 Task: Look for space in Alzenau in Unterfranken, Germany from 1st June, 2023 to 9th June, 2023 for 5 adults in price range Rs.6000 to Rs.12000. Place can be entire place with 3 bedrooms having 3 beds and 3 bathrooms. Property type can be house, flat, guest house. Booking option can be shelf check-in. Required host language is English.
Action: Mouse moved to (590, 77)
Screenshot: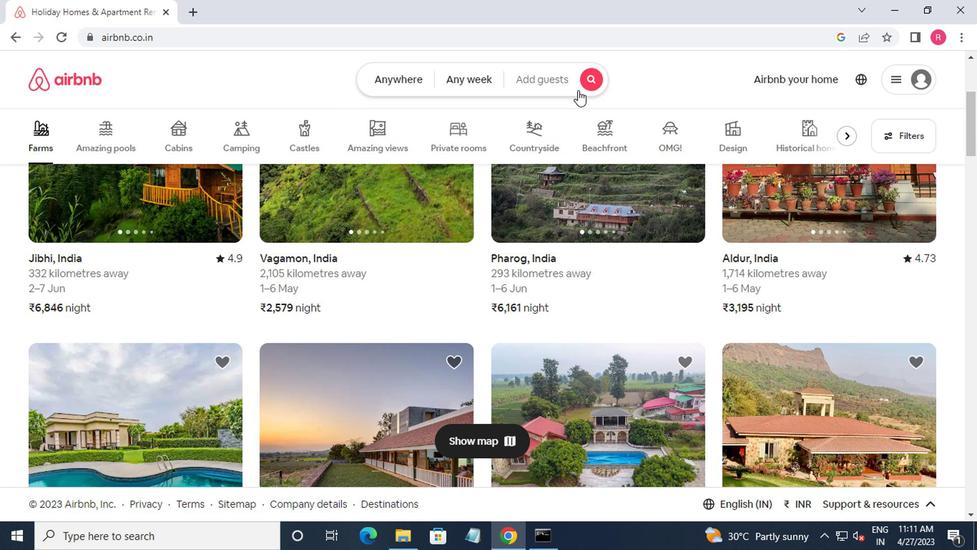 
Action: Mouse pressed left at (590, 77)
Screenshot: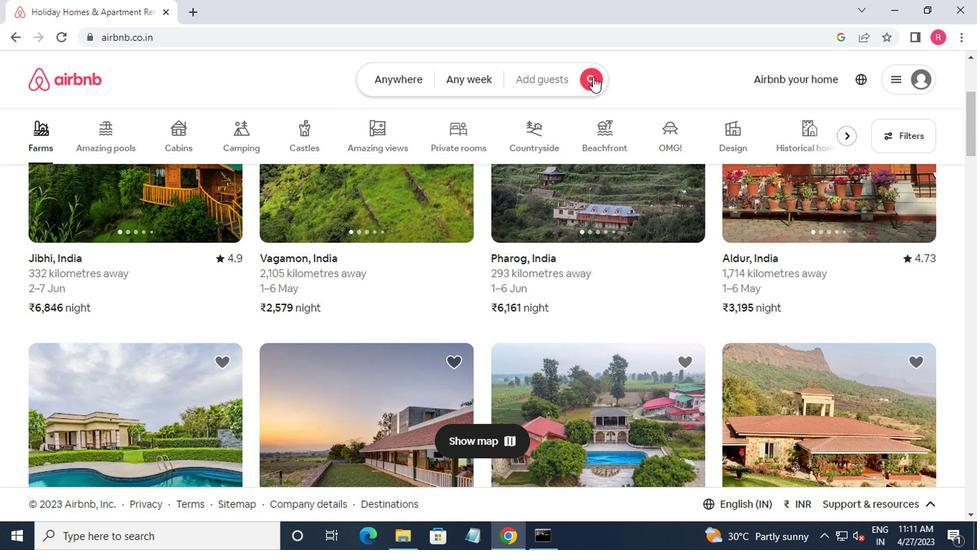 
Action: Mouse moved to (279, 134)
Screenshot: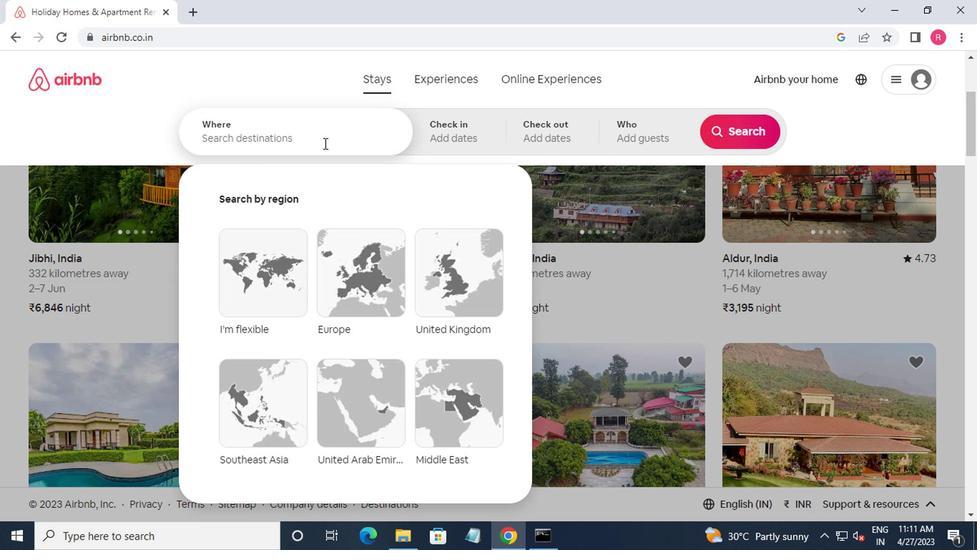 
Action: Mouse pressed left at (279, 134)
Screenshot: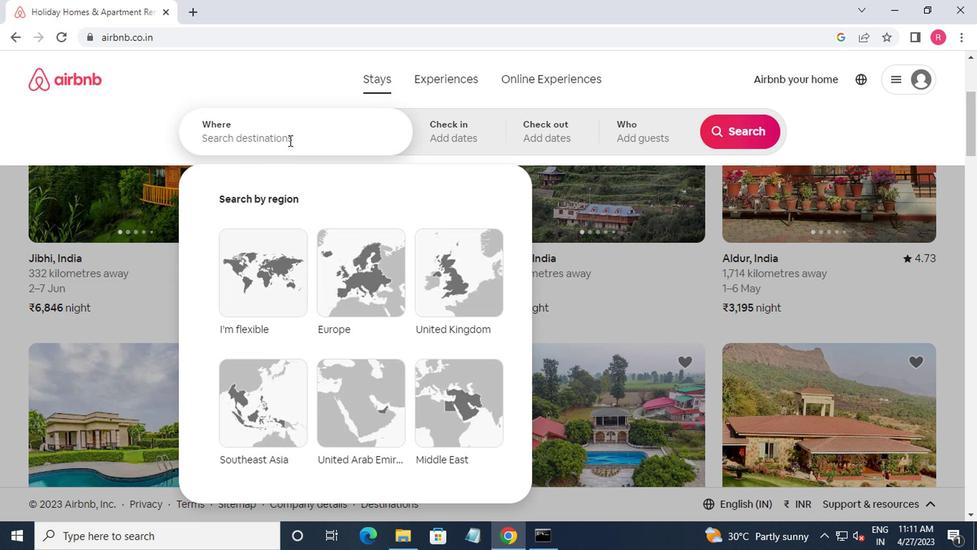 
Action: Mouse moved to (284, 132)
Screenshot: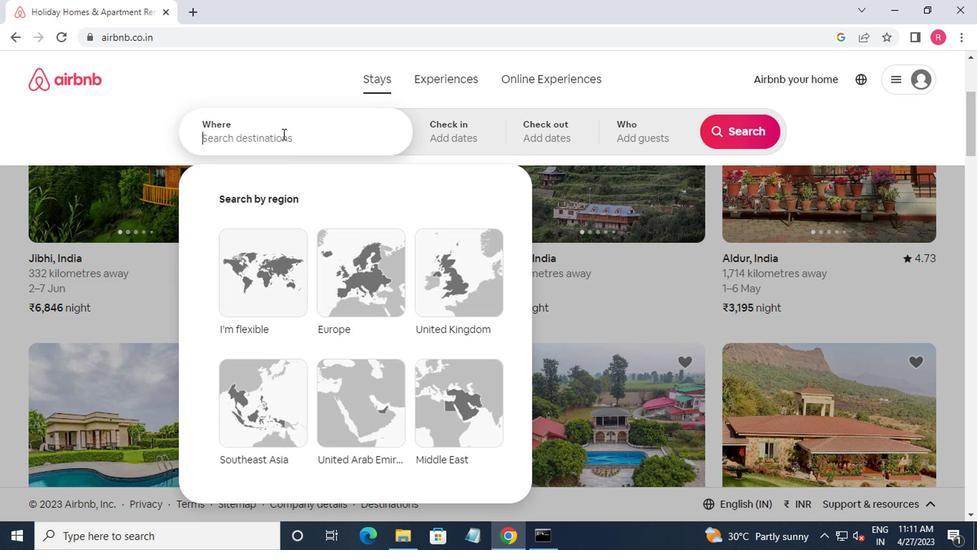 
Action: Key pressed alzenau<Key.space>in<Key.space>u
Screenshot: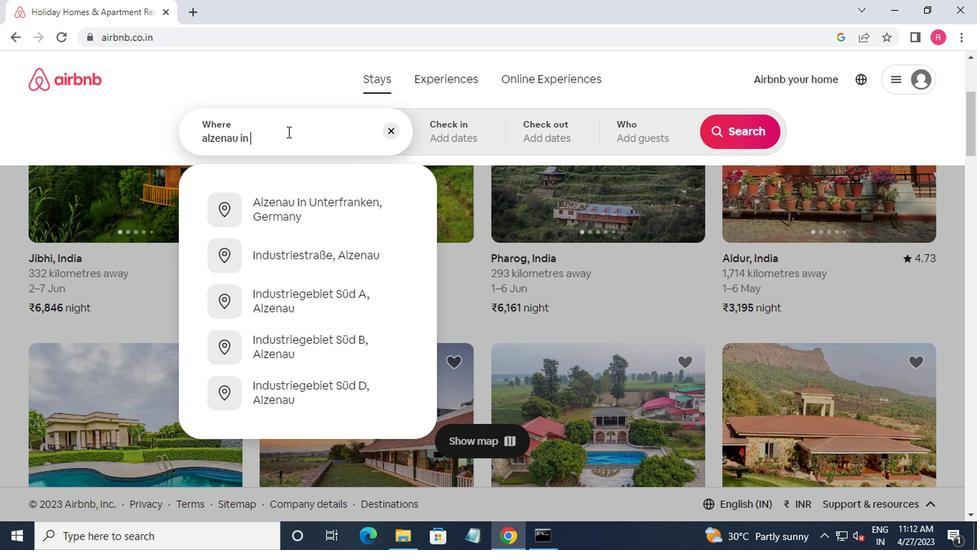 
Action: Mouse moved to (282, 212)
Screenshot: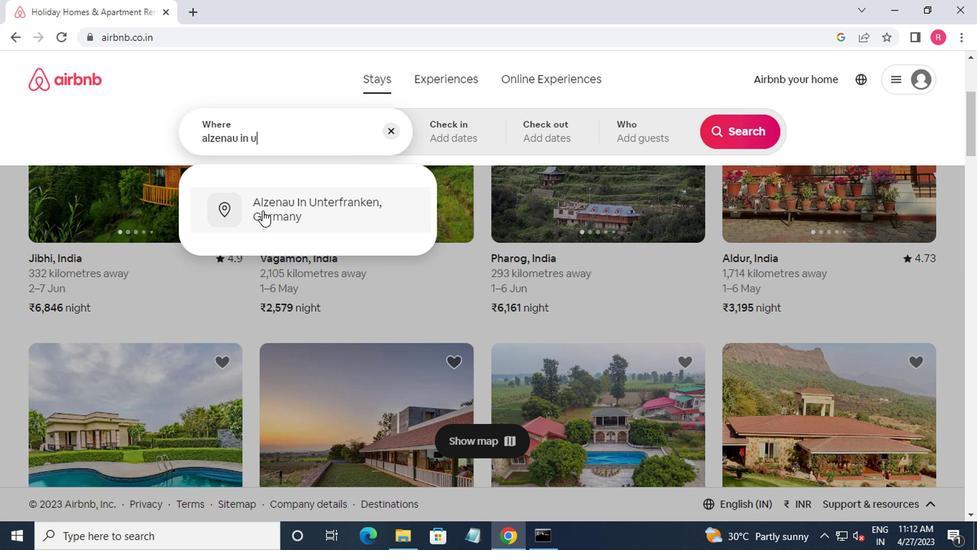 
Action: Mouse pressed left at (282, 212)
Screenshot: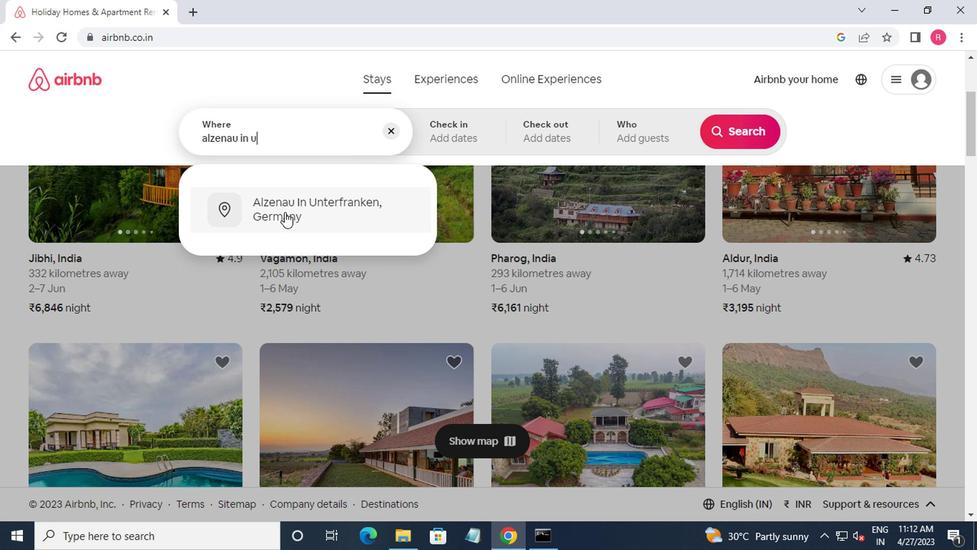 
Action: Mouse moved to (730, 244)
Screenshot: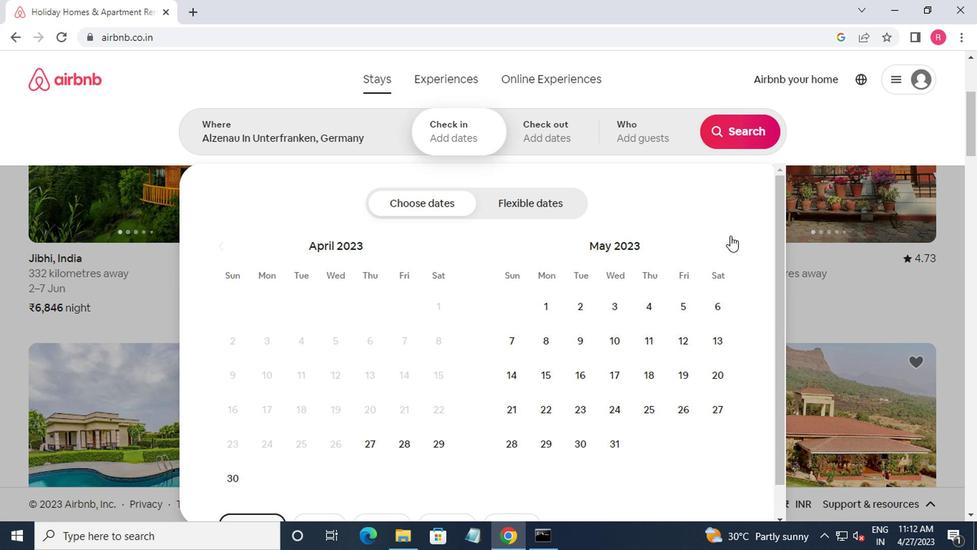 
Action: Mouse pressed left at (730, 244)
Screenshot: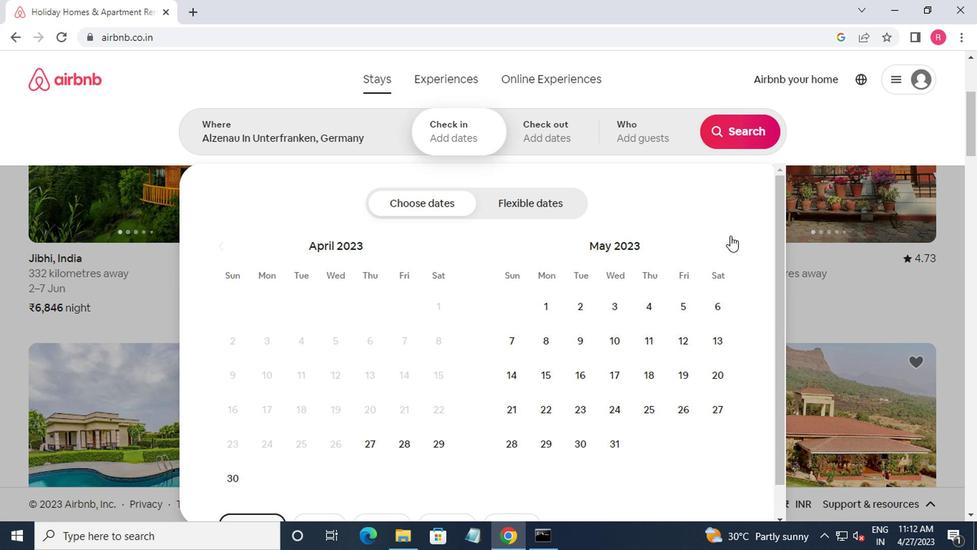 
Action: Mouse moved to (648, 316)
Screenshot: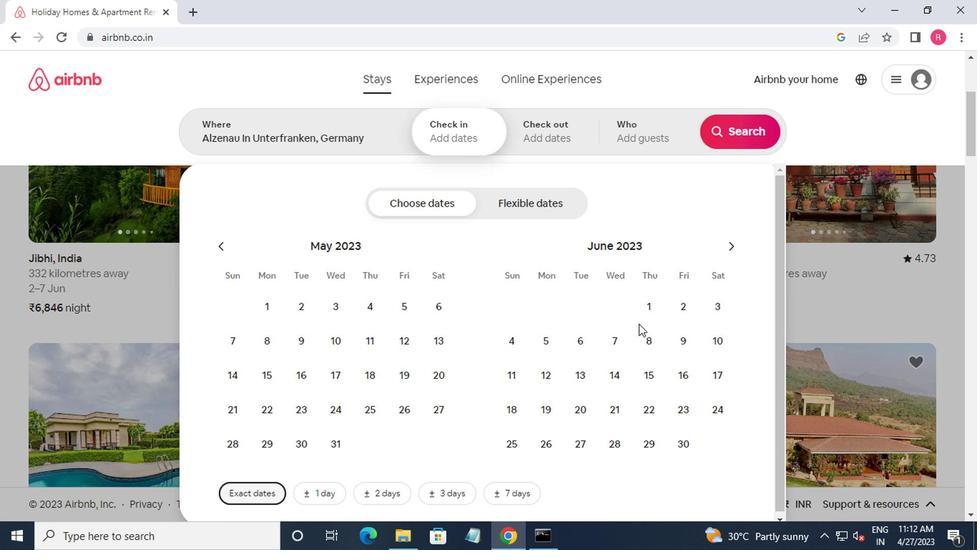 
Action: Mouse pressed left at (648, 316)
Screenshot: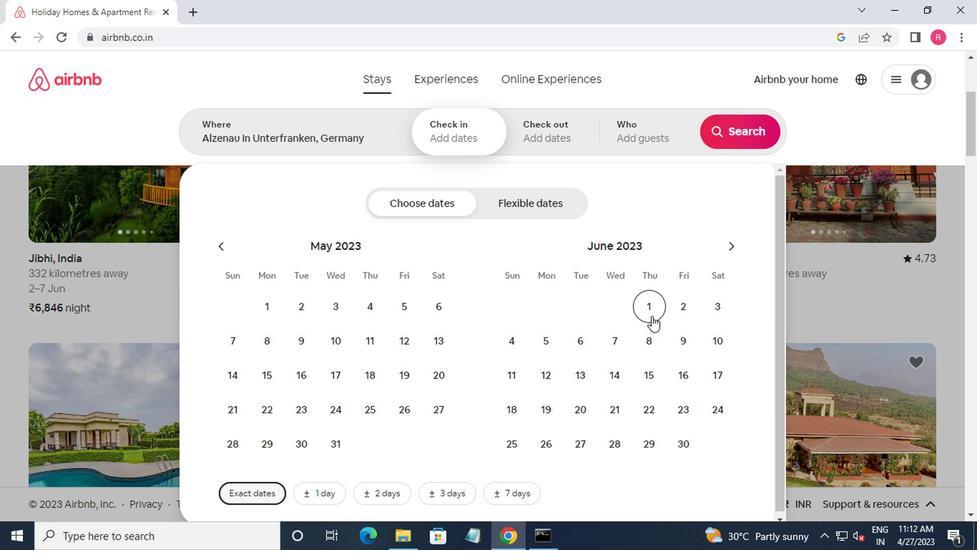 
Action: Mouse moved to (650, 316)
Screenshot: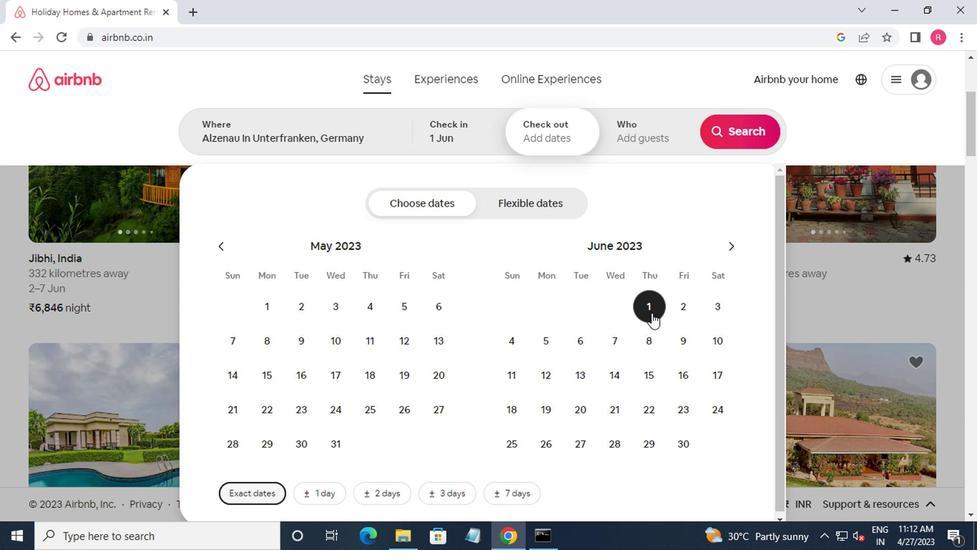 
Action: Mouse scrolled (650, 315) with delta (0, 0)
Screenshot: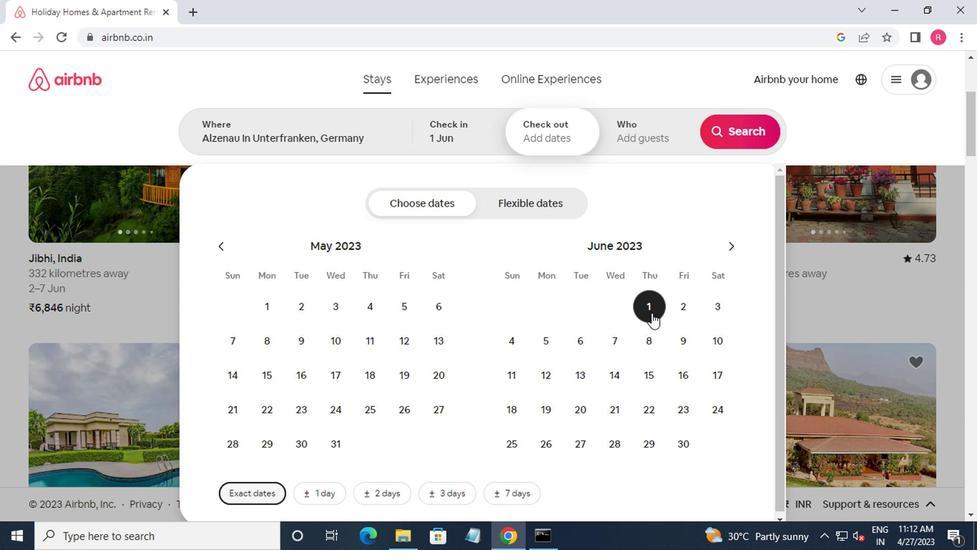 
Action: Mouse moved to (690, 337)
Screenshot: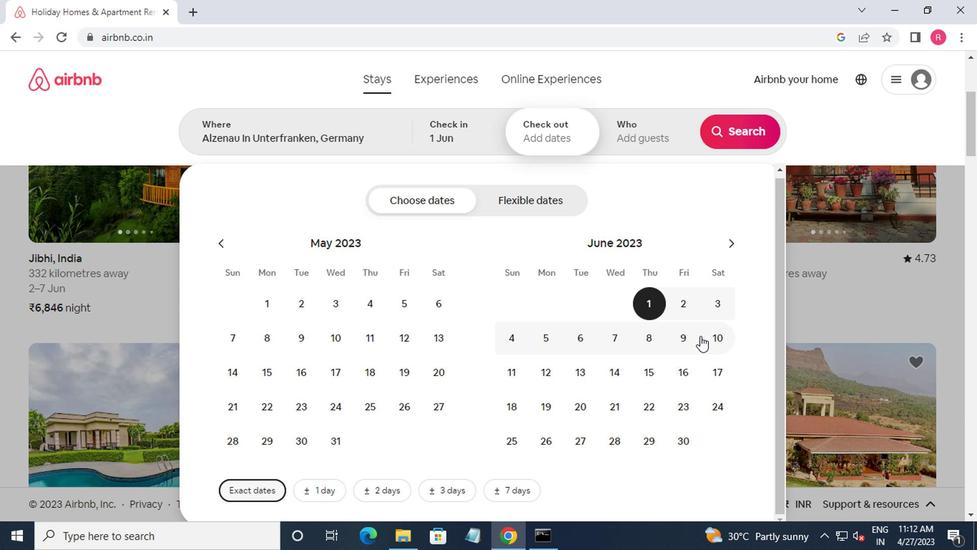
Action: Mouse pressed left at (690, 337)
Screenshot: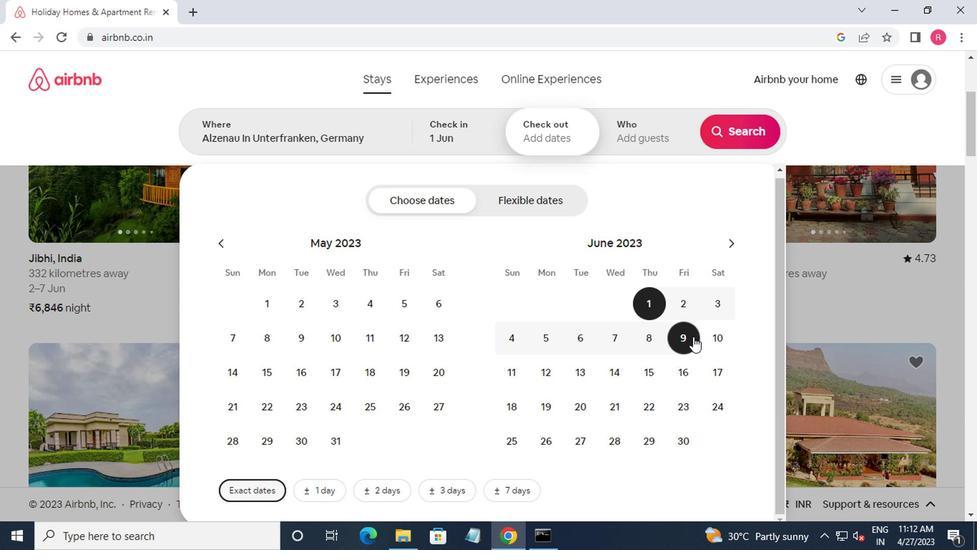 
Action: Mouse moved to (684, 338)
Screenshot: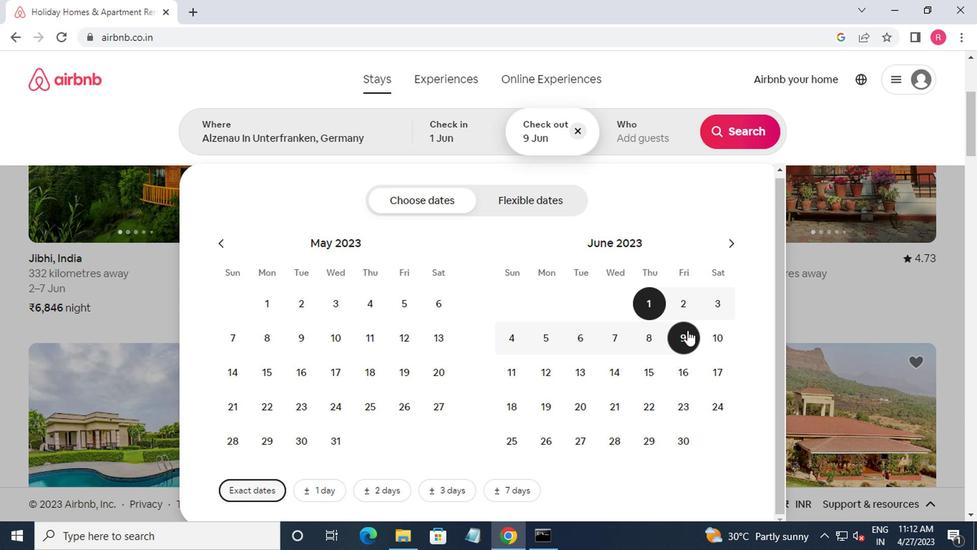 
Action: Mouse scrolled (684, 337) with delta (0, -1)
Screenshot: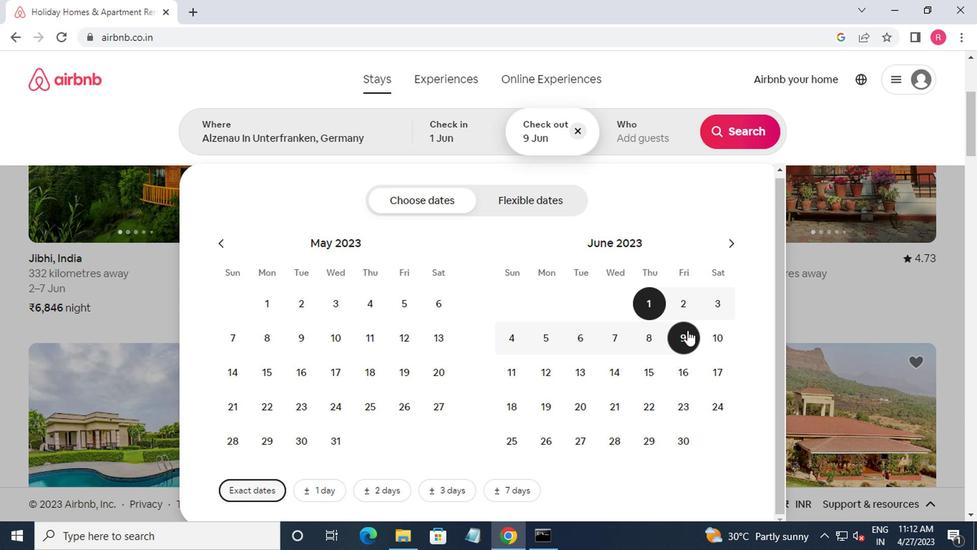
Action: Mouse moved to (639, 140)
Screenshot: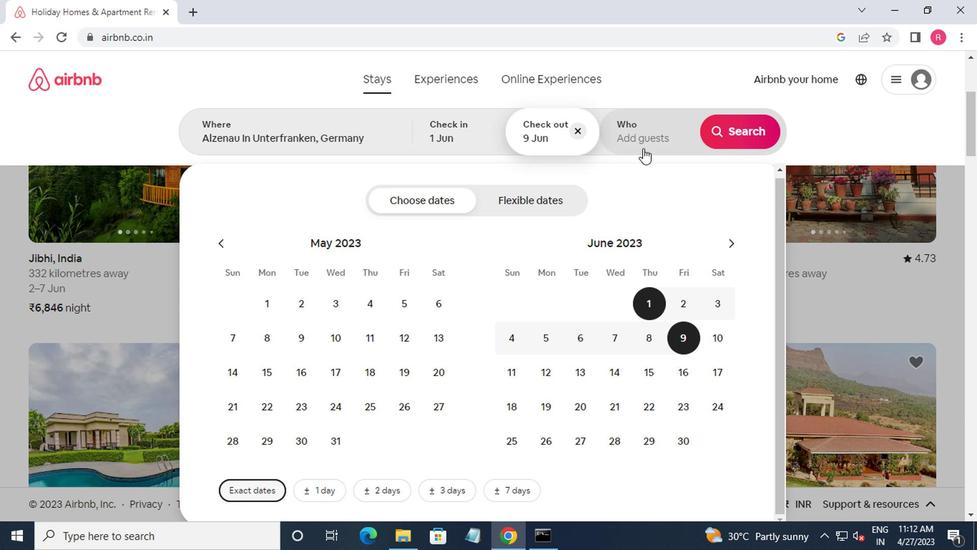 
Action: Mouse pressed left at (639, 140)
Screenshot: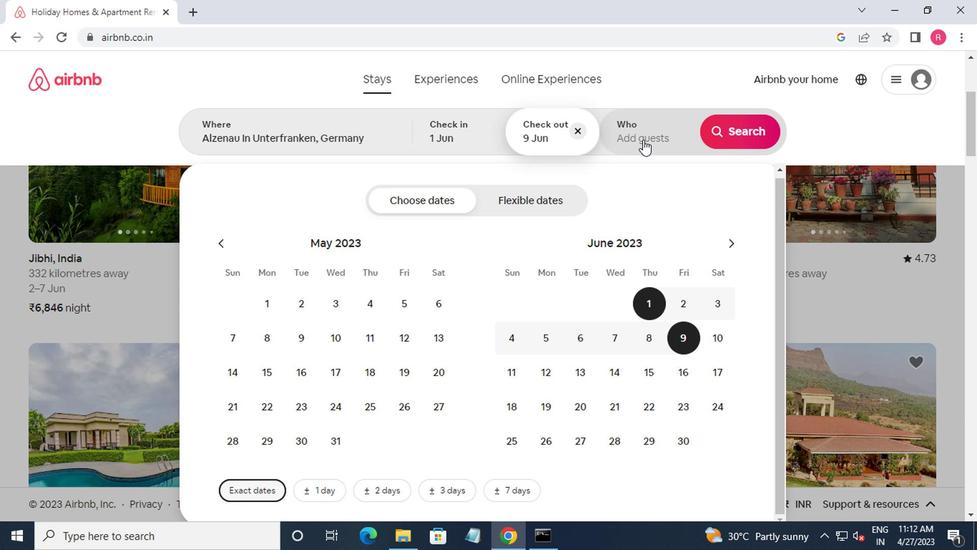 
Action: Mouse moved to (740, 210)
Screenshot: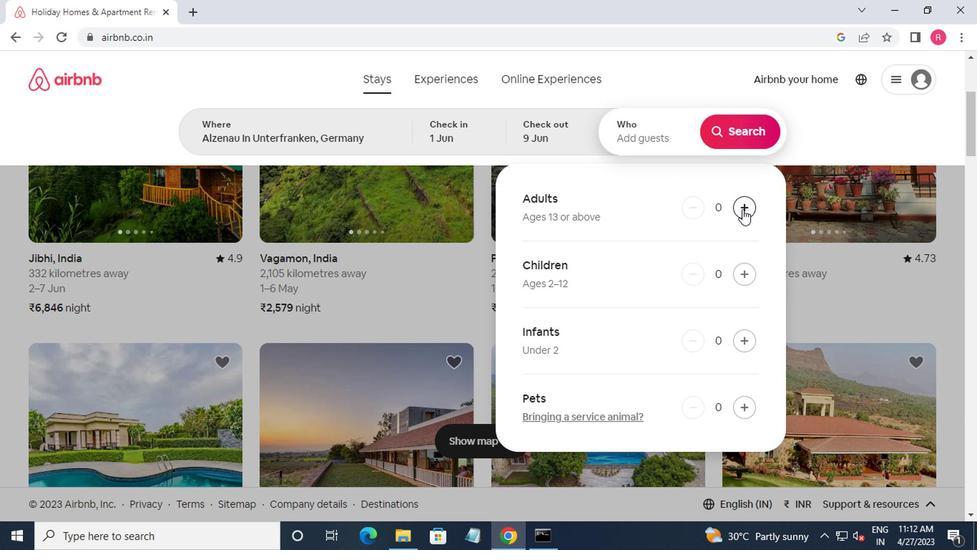 
Action: Mouse pressed left at (740, 210)
Screenshot: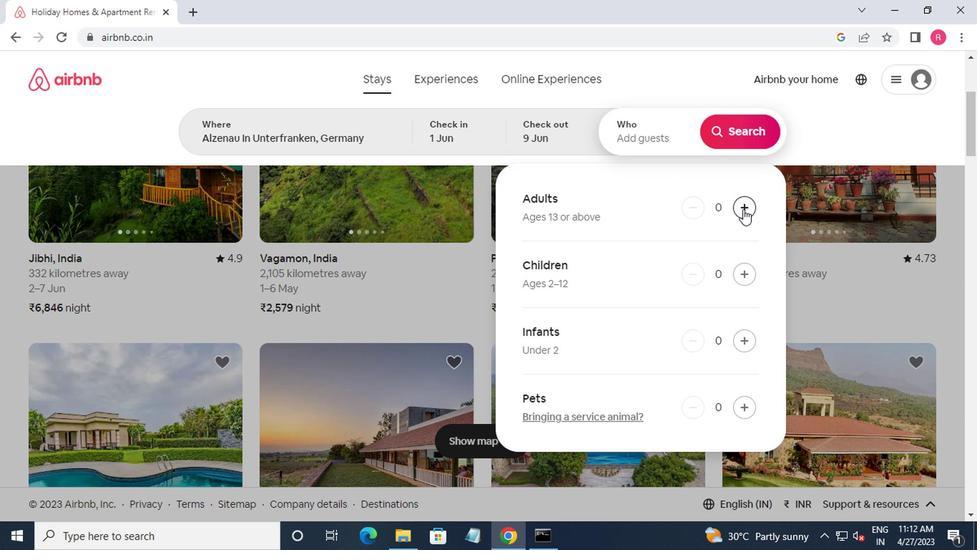 
Action: Mouse moved to (741, 210)
Screenshot: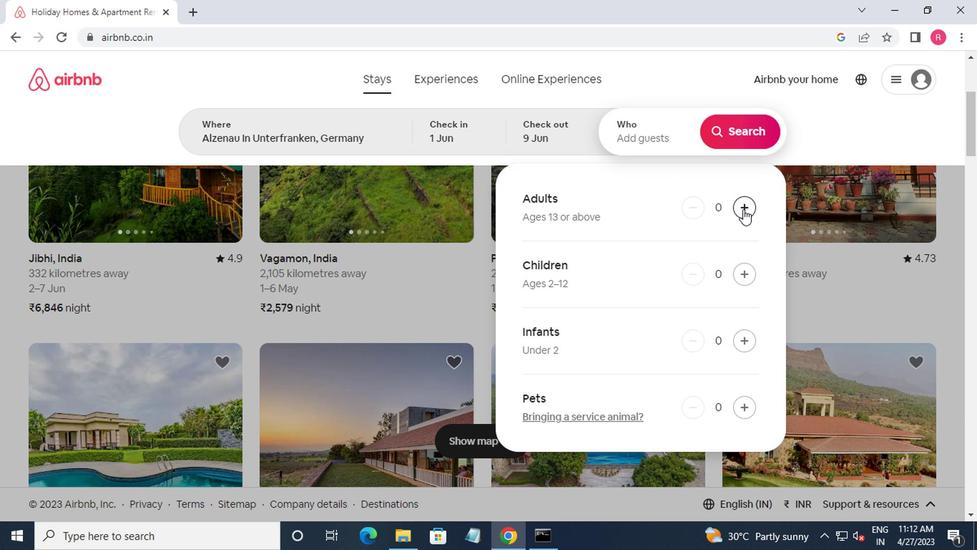 
Action: Mouse pressed left at (741, 210)
Screenshot: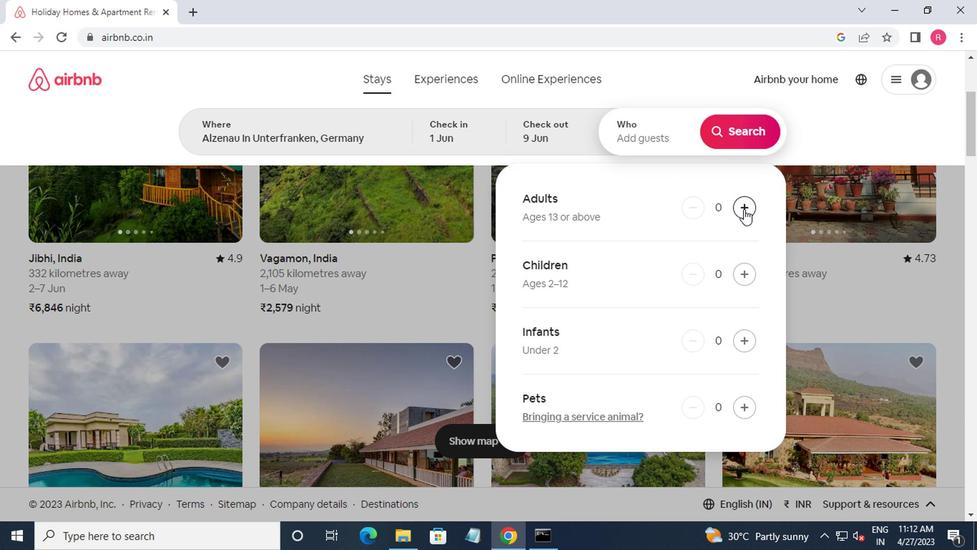
Action: Mouse moved to (742, 210)
Screenshot: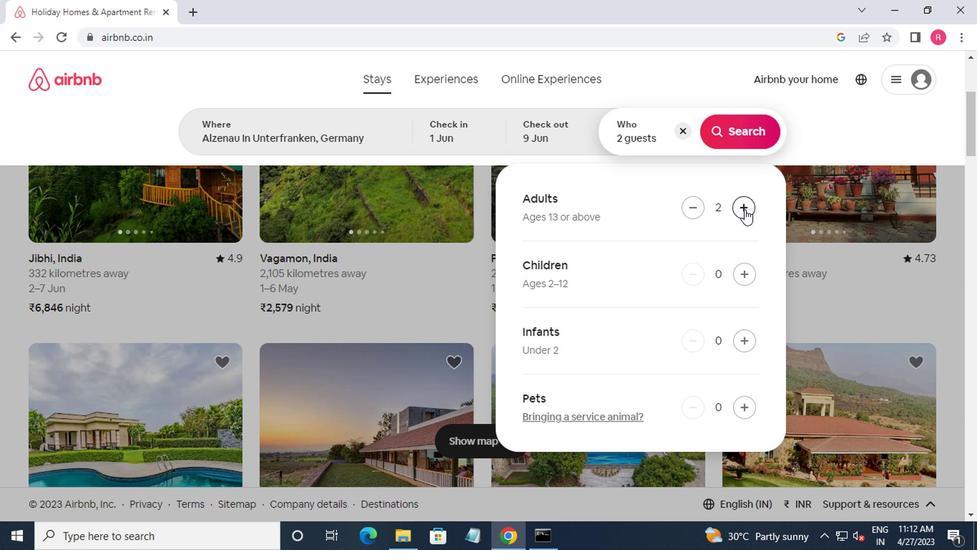 
Action: Mouse pressed left at (742, 210)
Screenshot: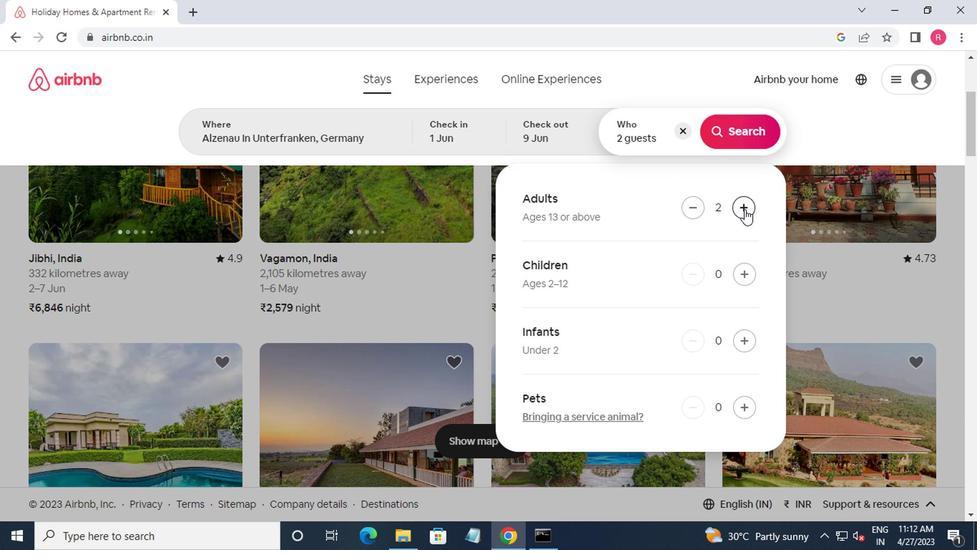 
Action: Mouse pressed left at (742, 210)
Screenshot: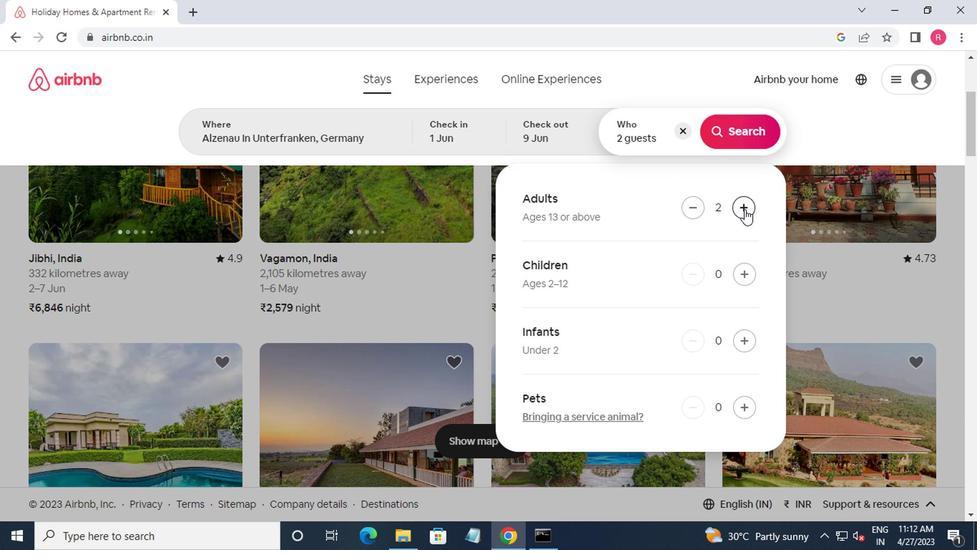 
Action: Mouse pressed left at (742, 210)
Screenshot: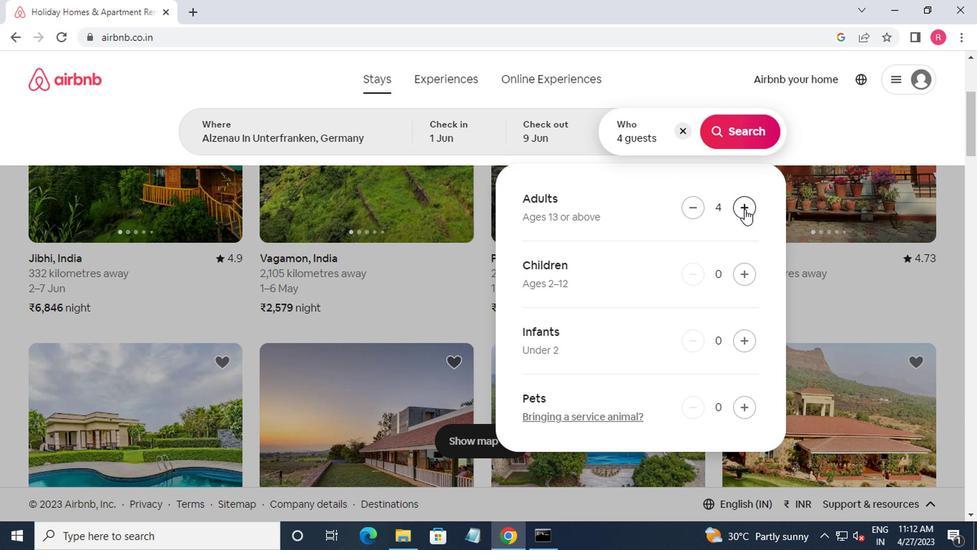 
Action: Mouse moved to (737, 143)
Screenshot: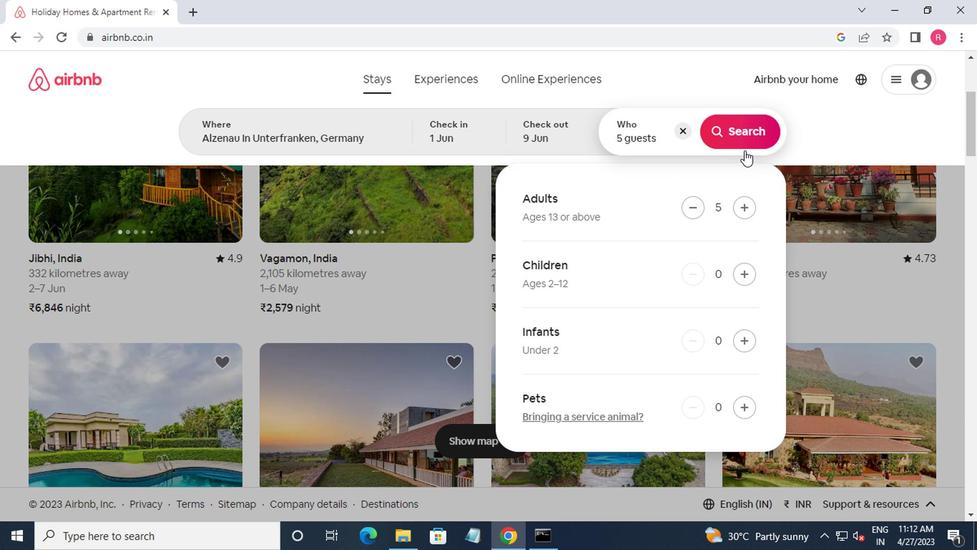 
Action: Mouse pressed left at (737, 143)
Screenshot: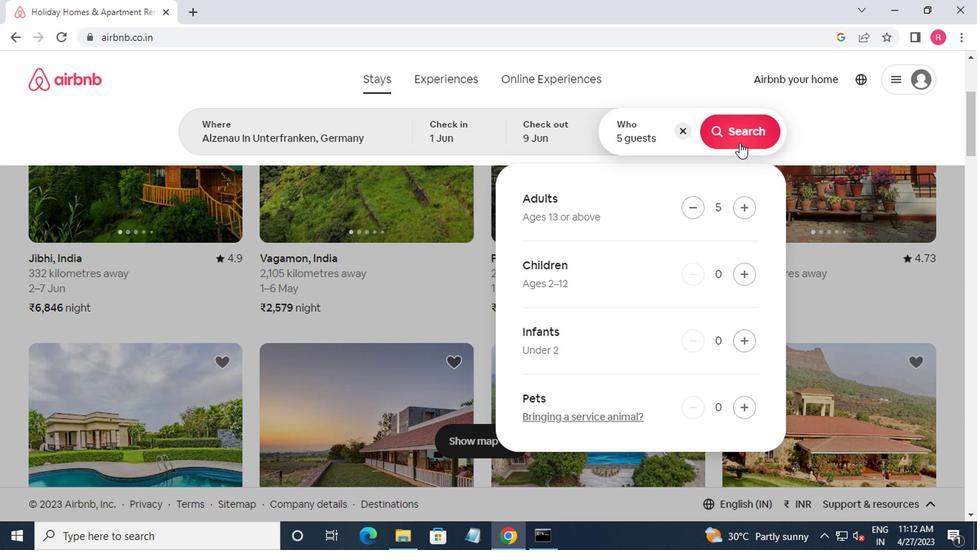 
Action: Mouse moved to (911, 138)
Screenshot: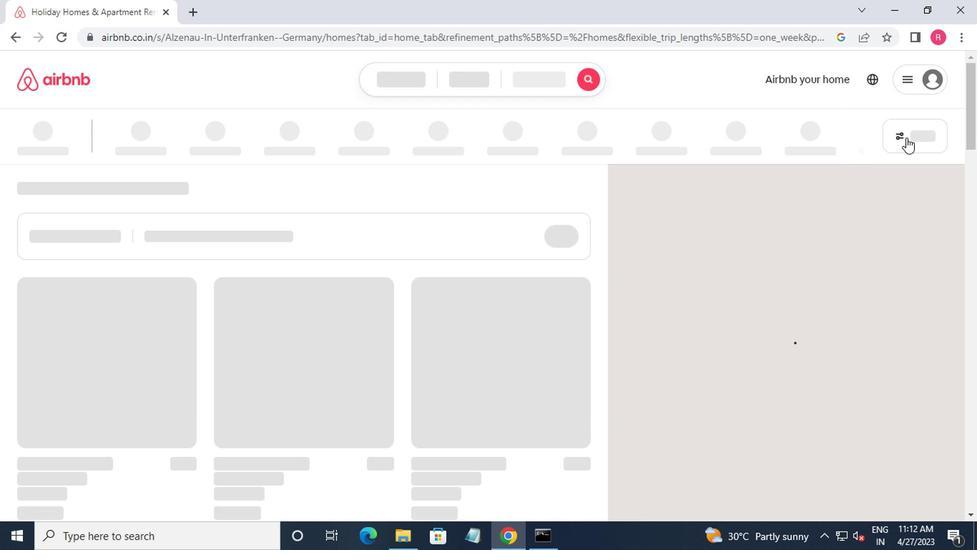 
Action: Mouse pressed left at (911, 138)
Screenshot: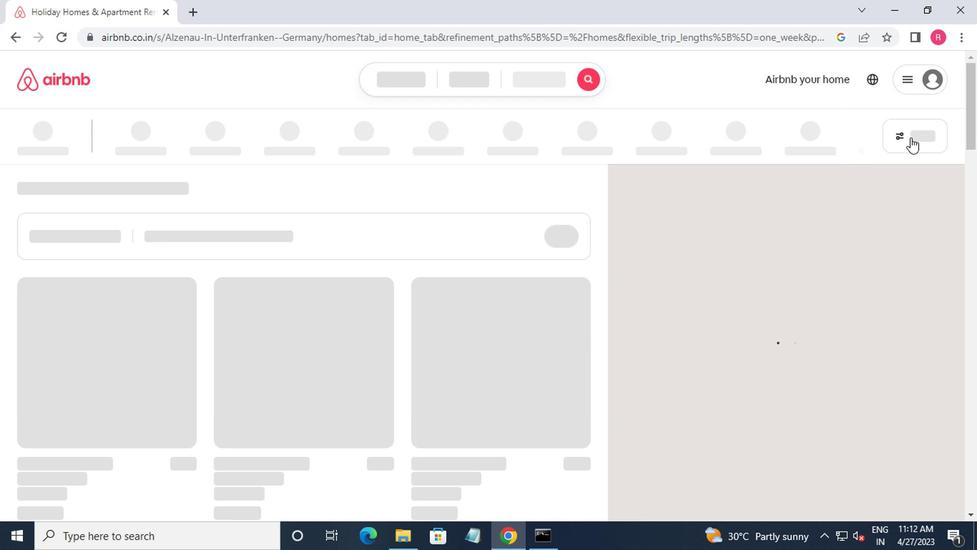 
Action: Mouse moved to (369, 321)
Screenshot: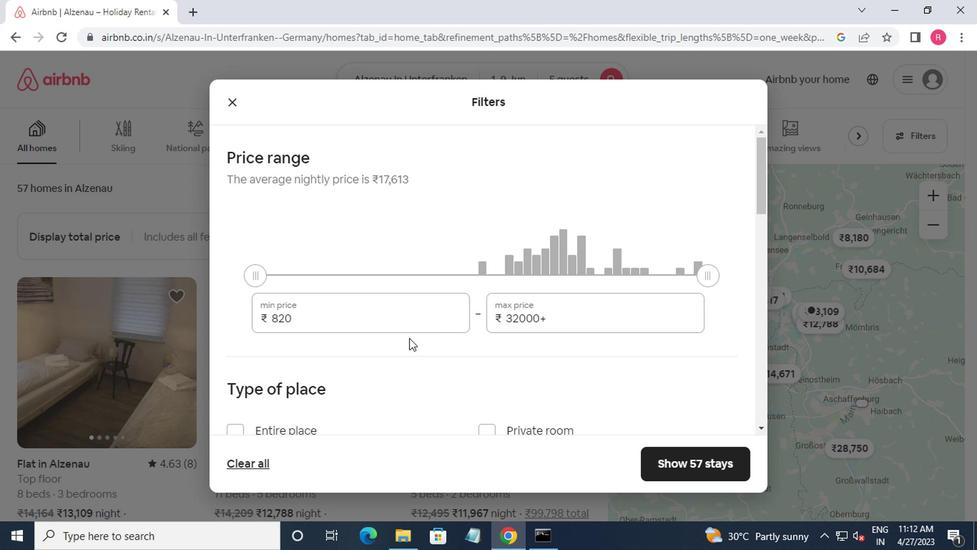 
Action: Mouse pressed left at (369, 321)
Screenshot: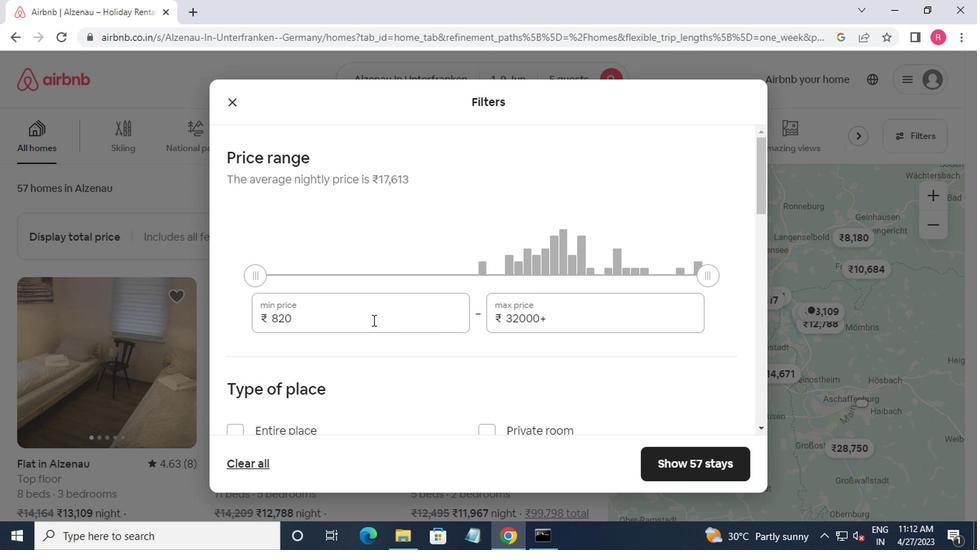 
Action: Mouse moved to (376, 319)
Screenshot: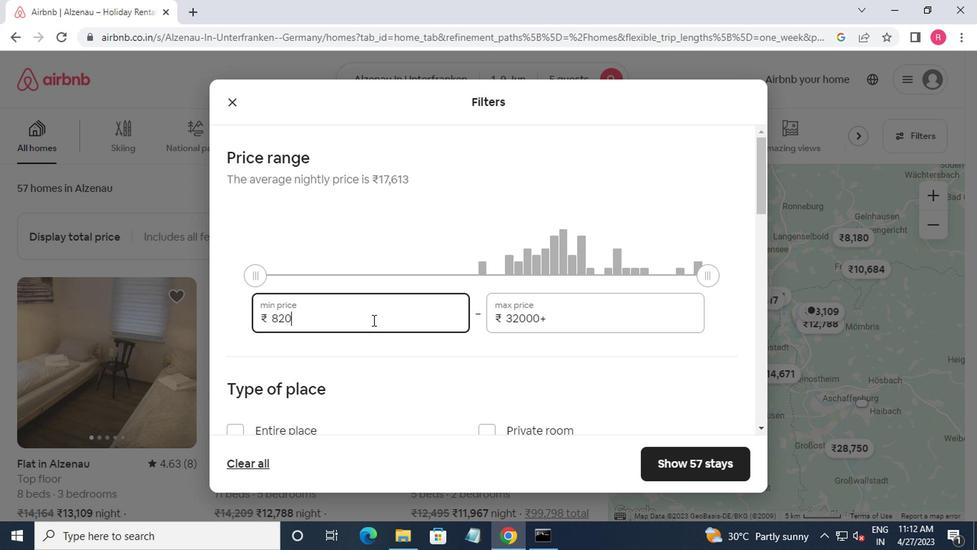 
Action: Key pressed <Key.backspace><Key.backspace><Key.backspace><Key.backspace><Key.backspace>6000<Key.tab>1299<Key.backspace><Key.backspace>000
Screenshot: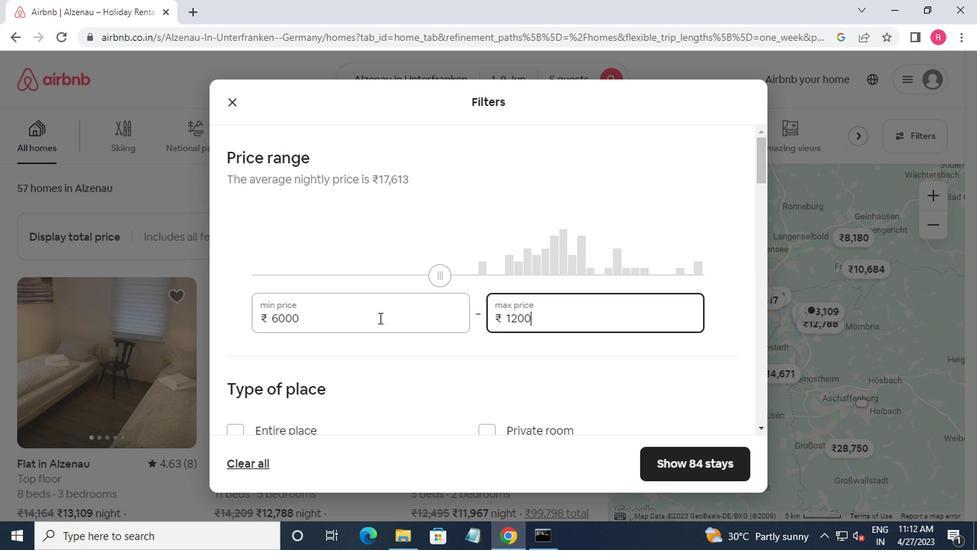 
Action: Mouse moved to (260, 257)
Screenshot: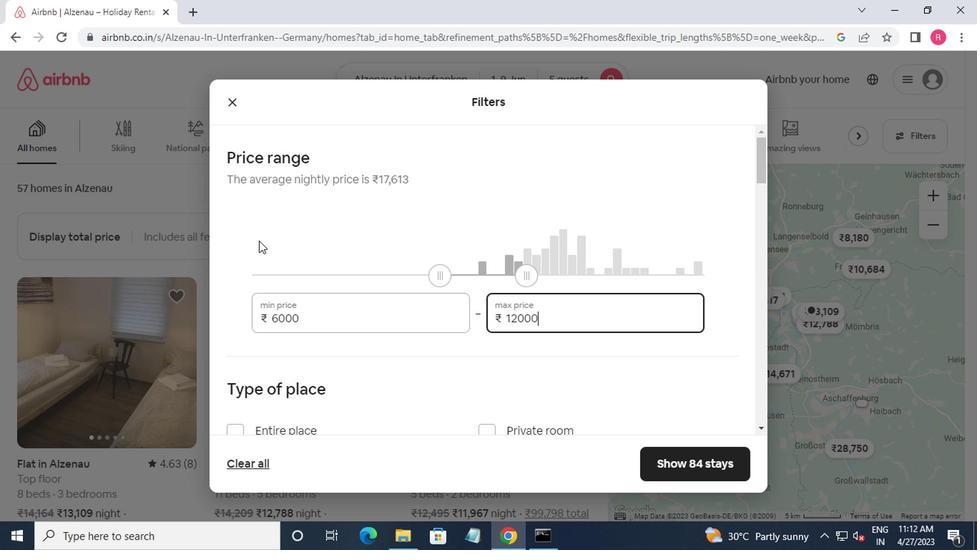 
Action: Mouse scrolled (260, 256) with delta (0, -1)
Screenshot: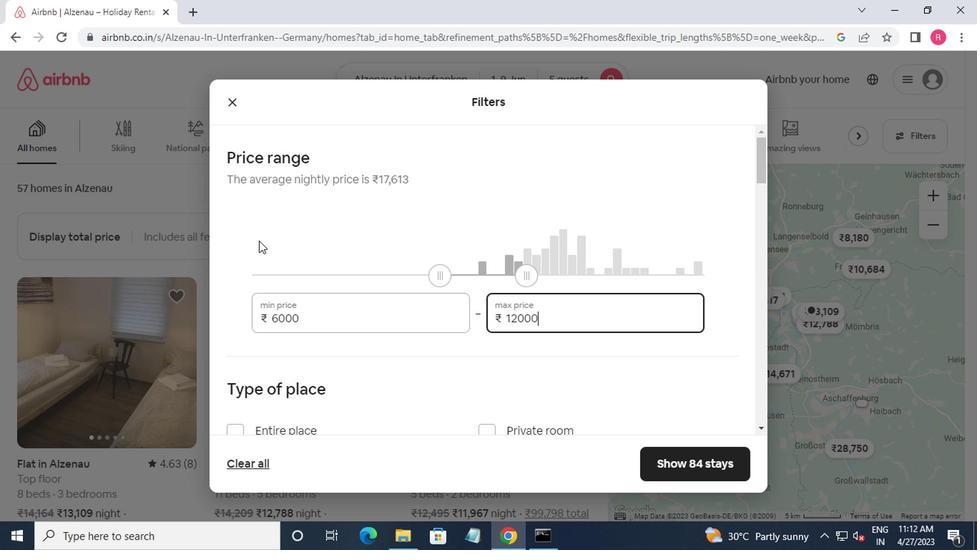 
Action: Mouse moved to (260, 260)
Screenshot: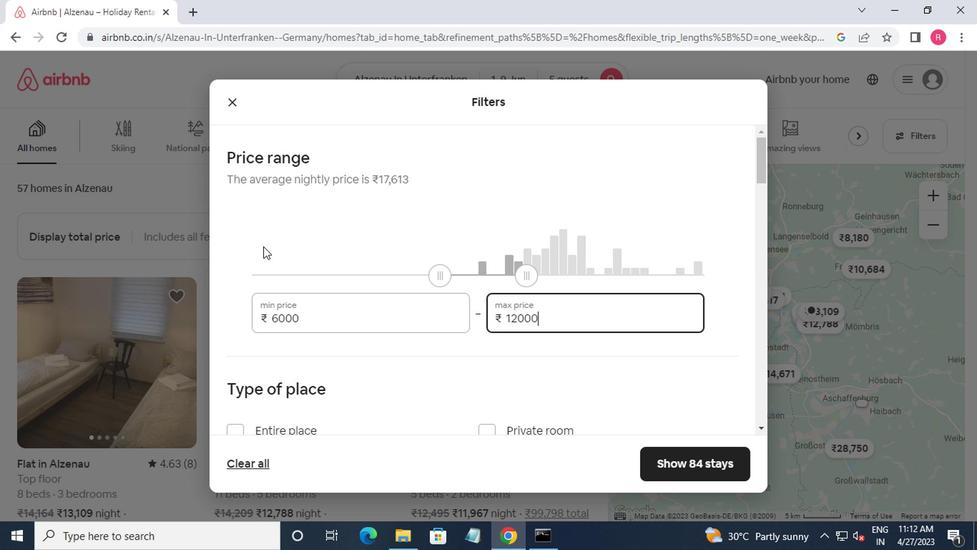 
Action: Mouse scrolled (260, 259) with delta (0, 0)
Screenshot: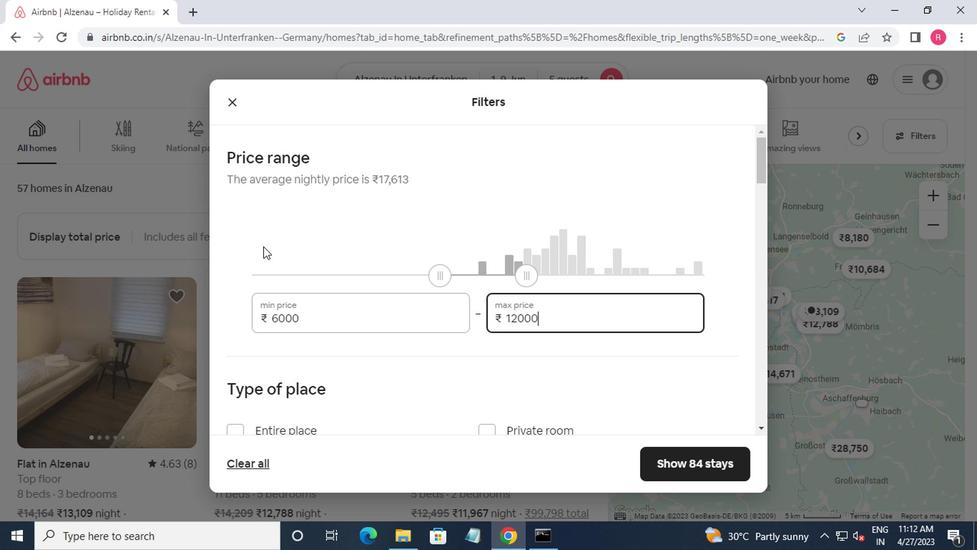 
Action: Mouse moved to (262, 260)
Screenshot: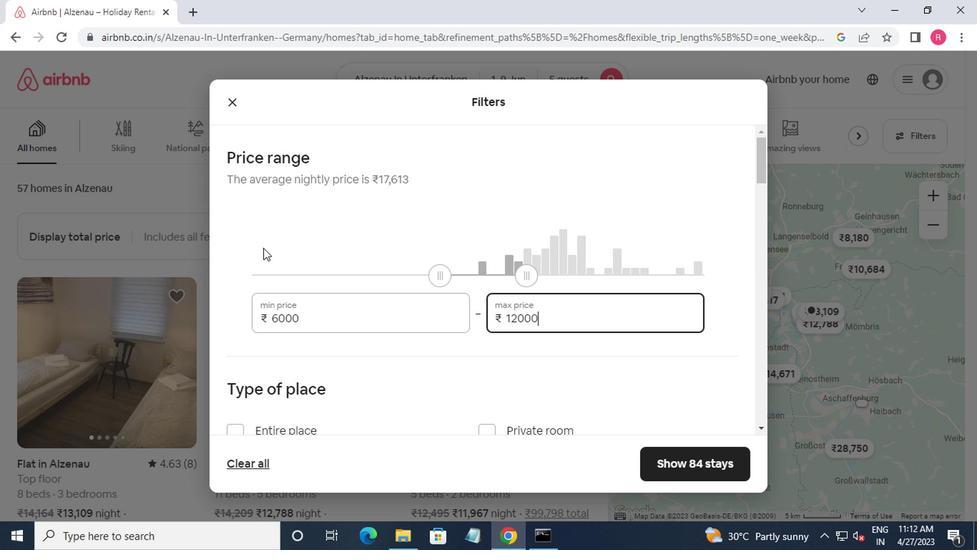 
Action: Mouse scrolled (262, 259) with delta (0, 0)
Screenshot: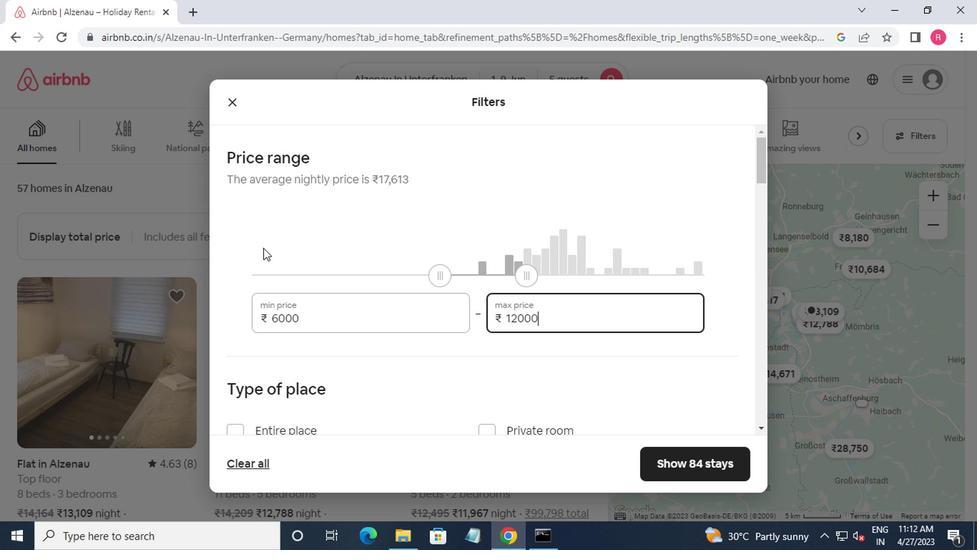 
Action: Mouse moved to (238, 217)
Screenshot: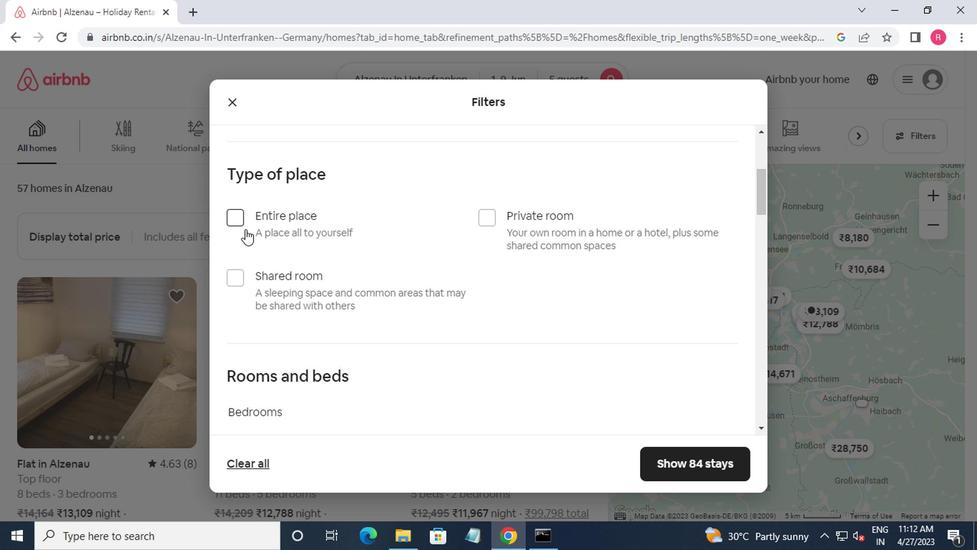 
Action: Mouse pressed left at (238, 217)
Screenshot: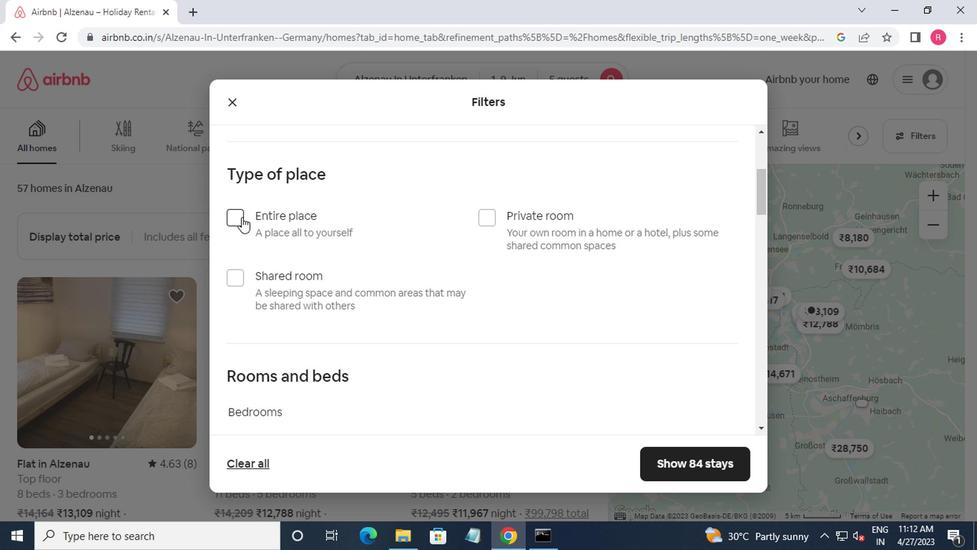 
Action: Mouse moved to (240, 219)
Screenshot: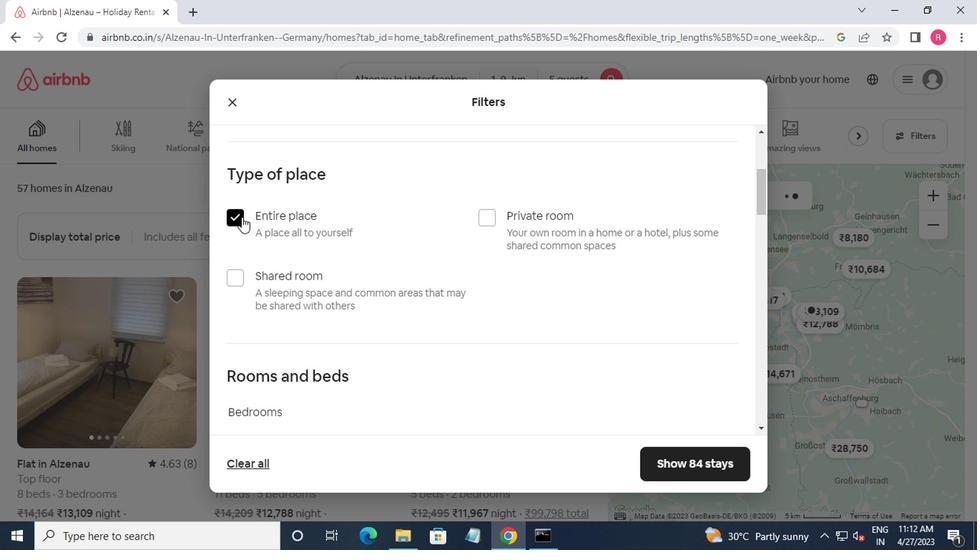 
Action: Mouse scrolled (240, 217) with delta (0, -1)
Screenshot: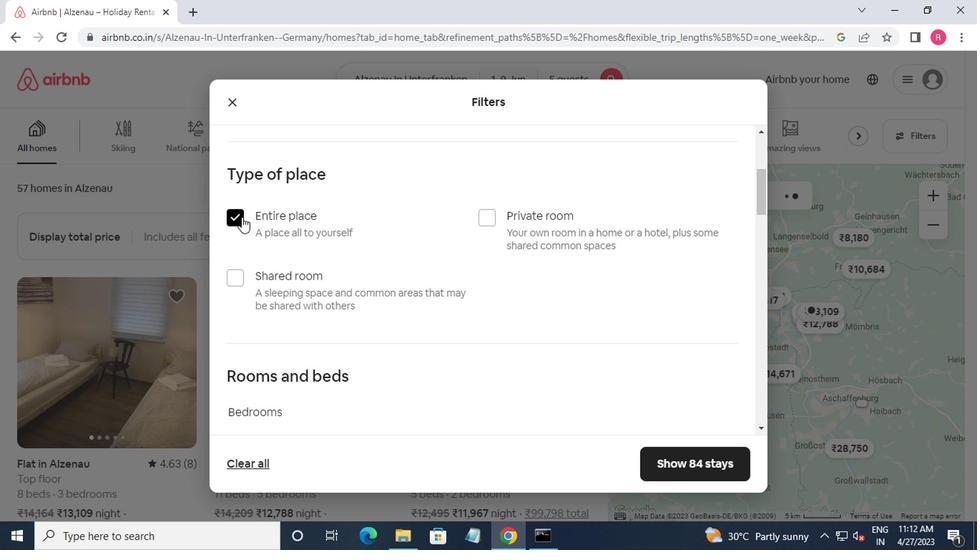 
Action: Mouse moved to (246, 221)
Screenshot: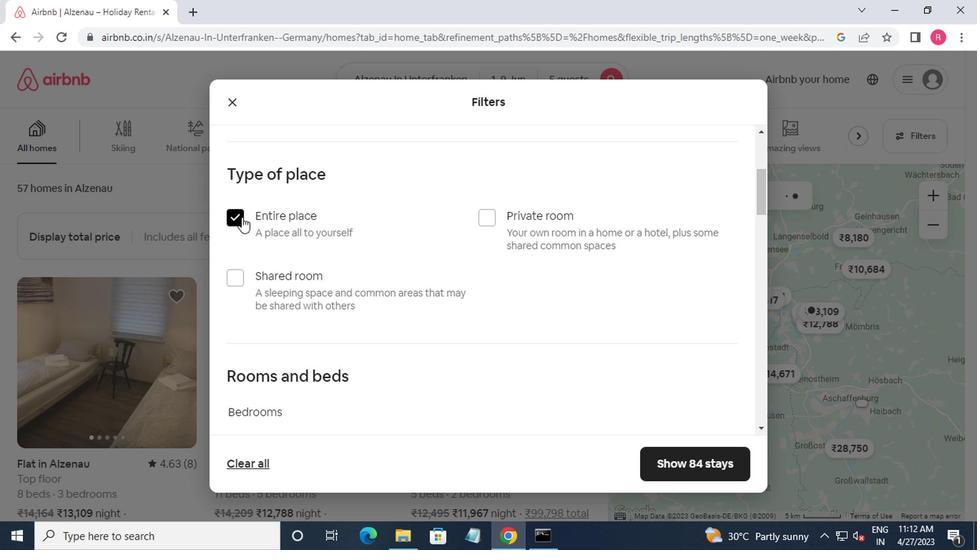 
Action: Mouse scrolled (246, 220) with delta (0, -1)
Screenshot: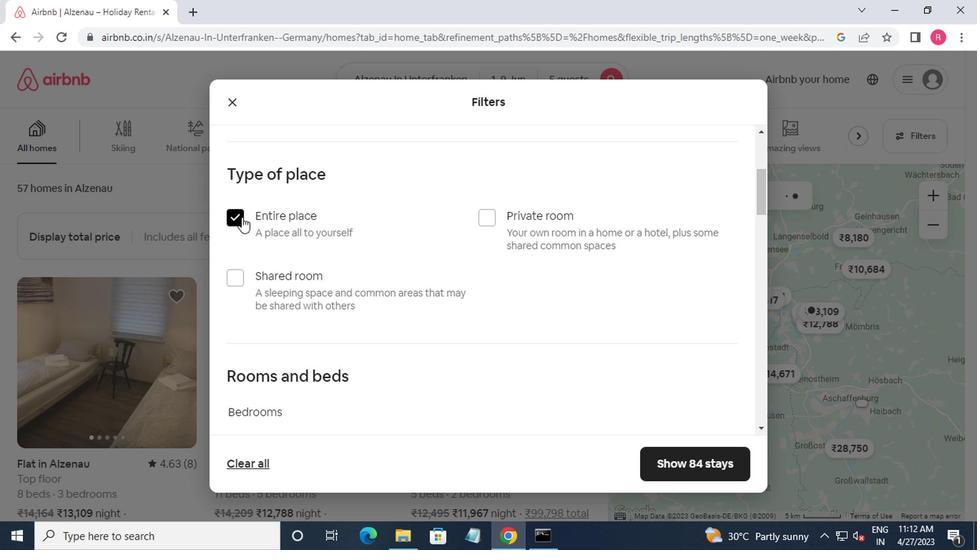
Action: Mouse moved to (406, 309)
Screenshot: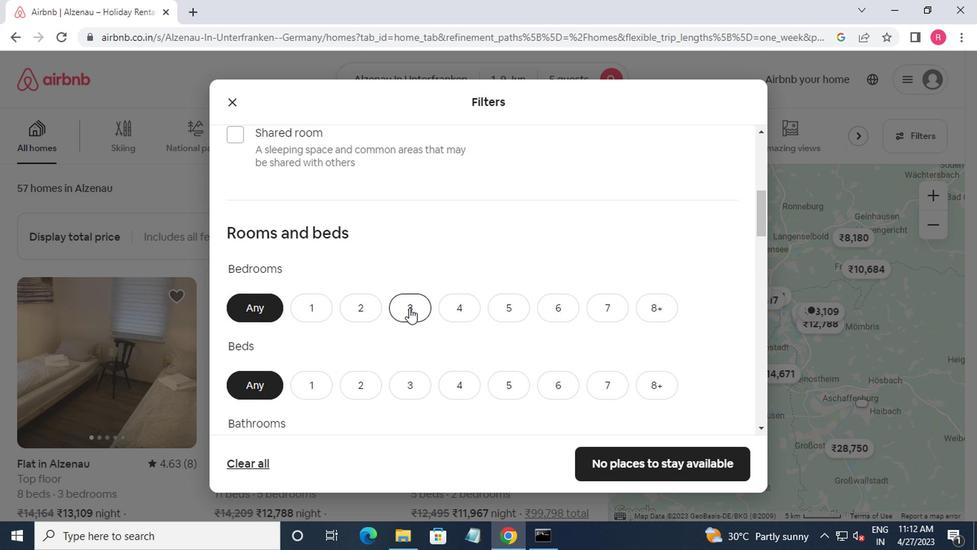 
Action: Mouse pressed left at (406, 309)
Screenshot: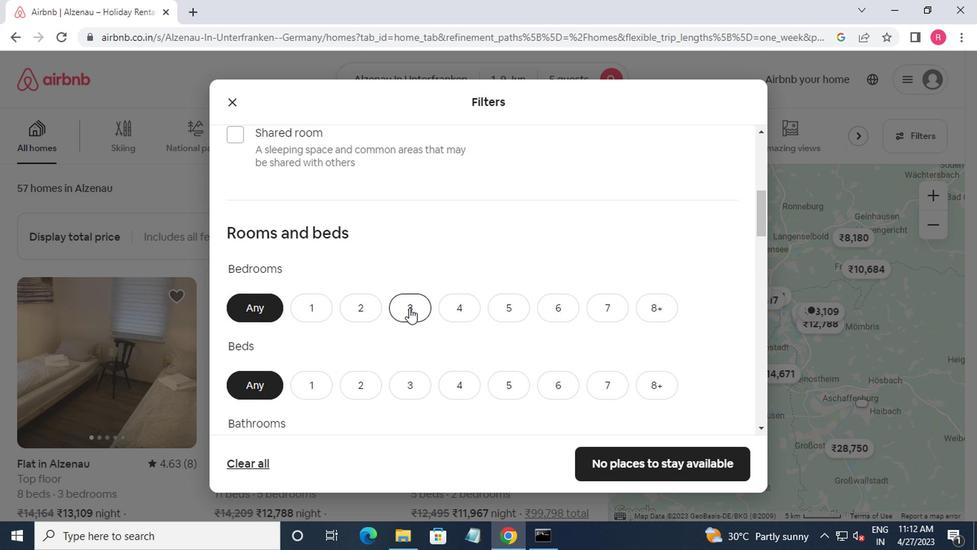
Action: Mouse moved to (345, 123)
Screenshot: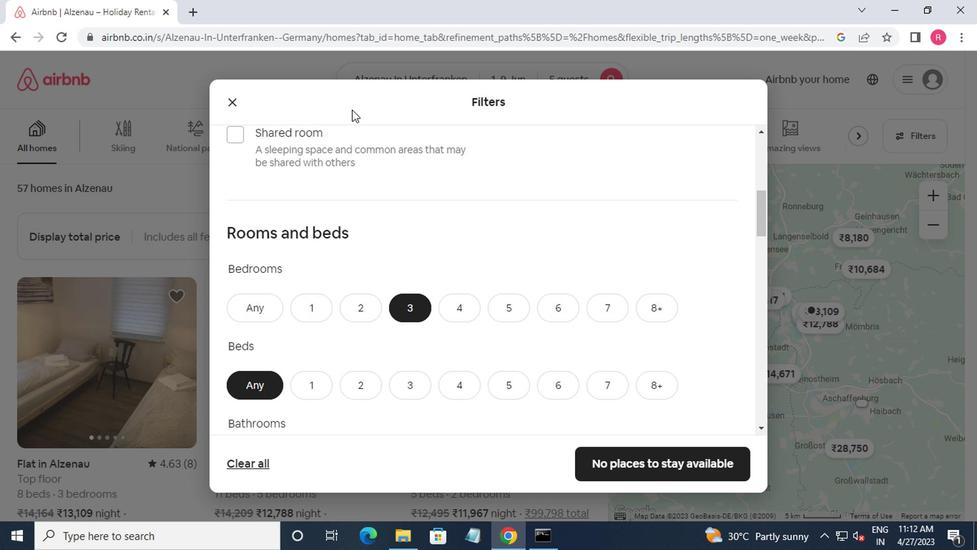 
Action: Mouse scrolled (345, 122) with delta (0, 0)
Screenshot: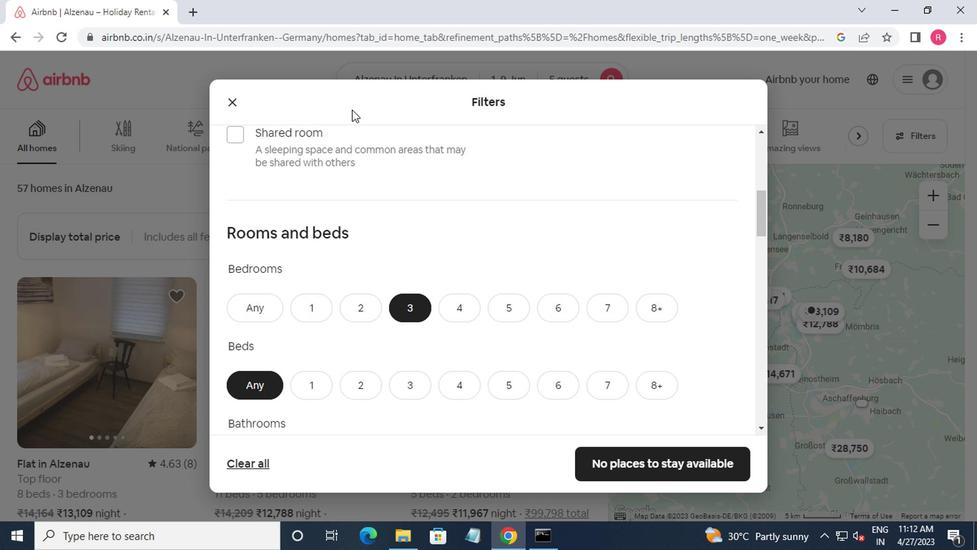 
Action: Mouse moved to (345, 132)
Screenshot: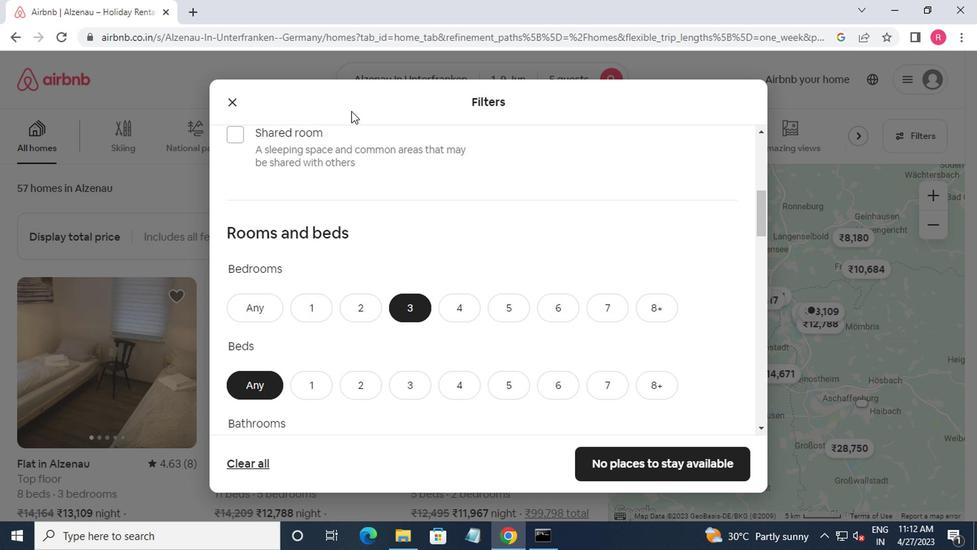 
Action: Mouse scrolled (345, 131) with delta (0, -1)
Screenshot: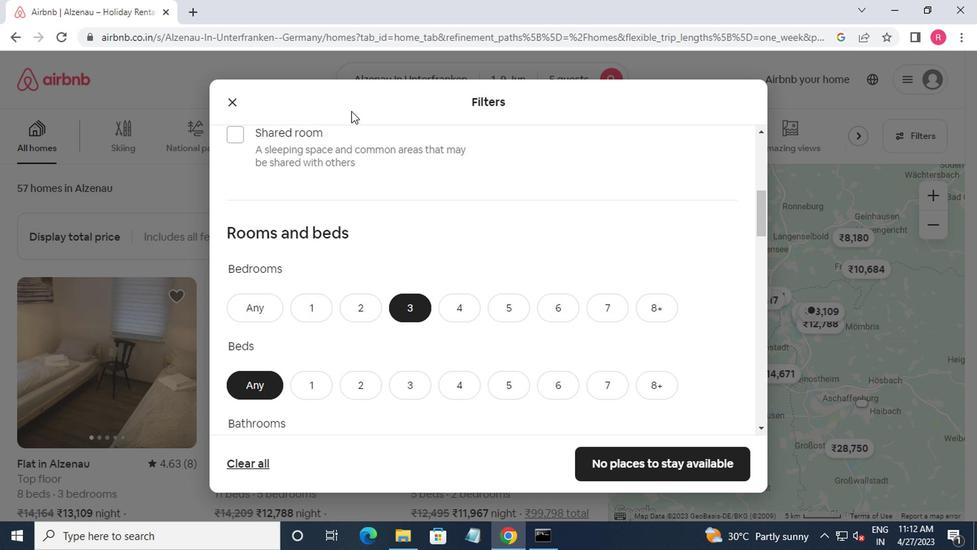 
Action: Mouse moved to (412, 317)
Screenshot: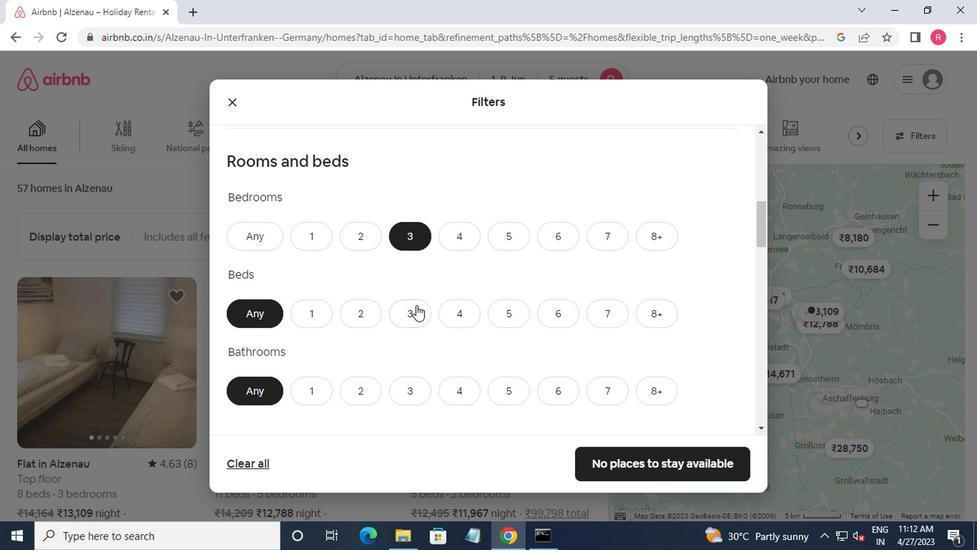 
Action: Mouse pressed left at (412, 317)
Screenshot: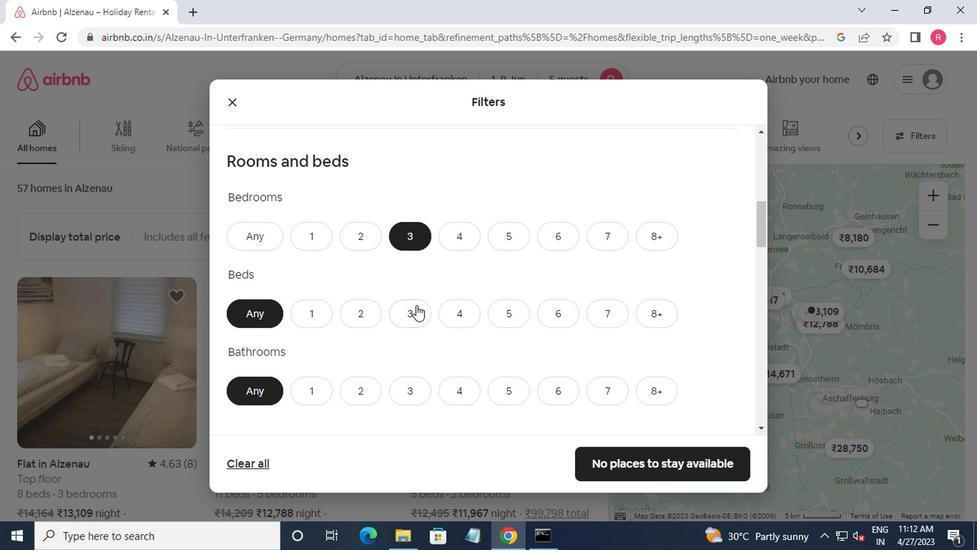 
Action: Mouse moved to (414, 306)
Screenshot: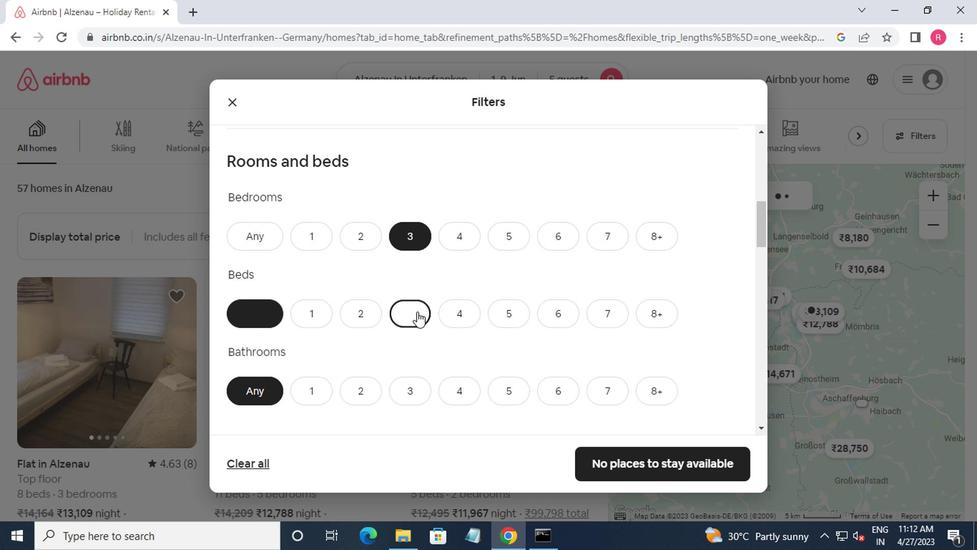 
Action: Mouse scrolled (414, 305) with delta (0, 0)
Screenshot: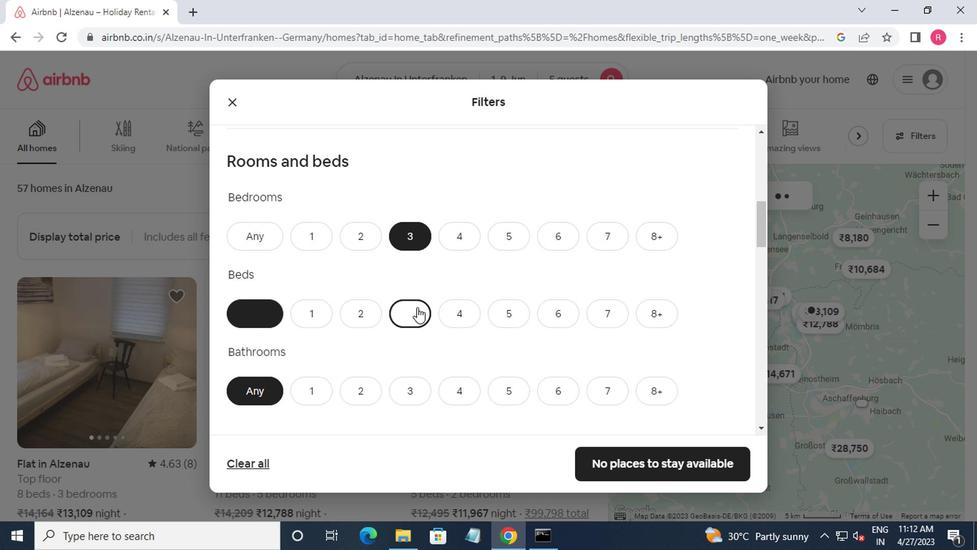 
Action: Mouse scrolled (414, 305) with delta (0, 0)
Screenshot: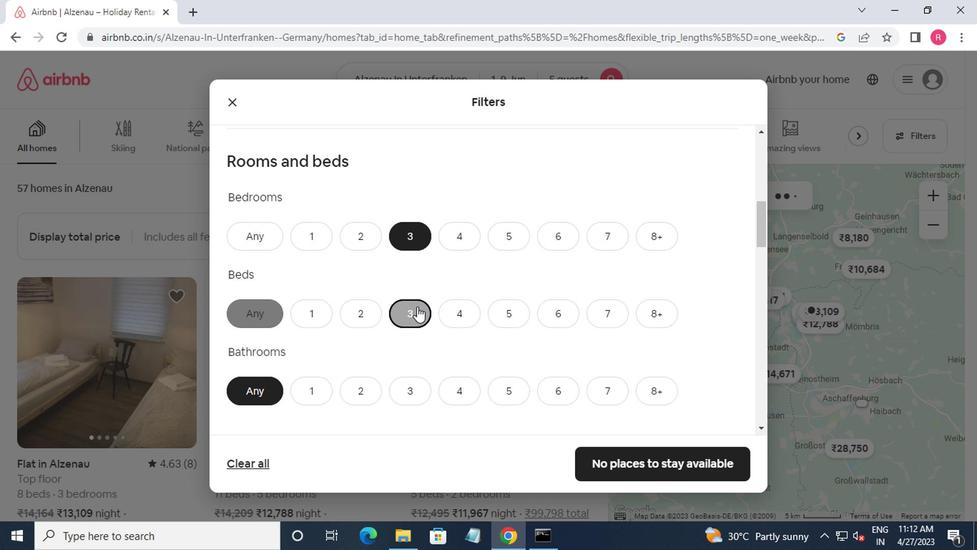 
Action: Mouse scrolled (414, 305) with delta (0, 0)
Screenshot: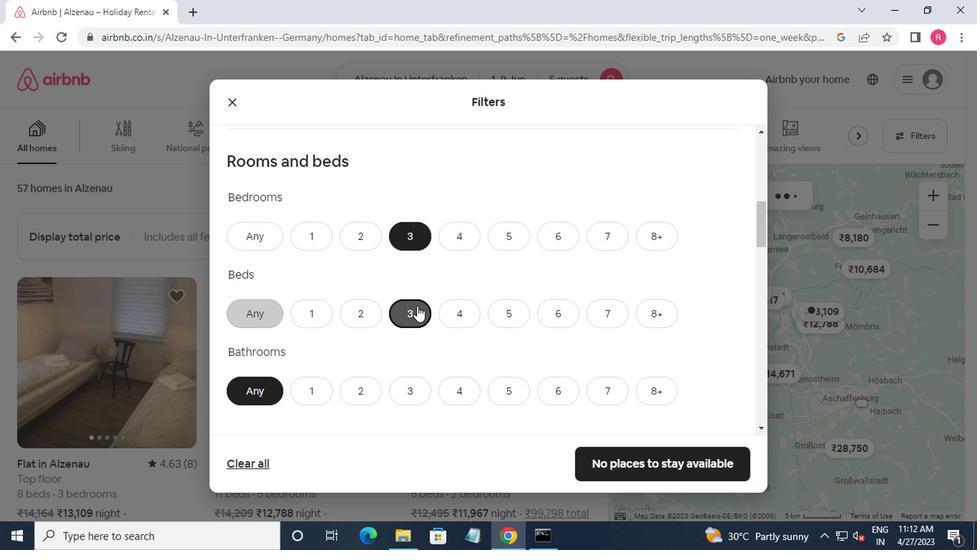 
Action: Mouse moved to (408, 184)
Screenshot: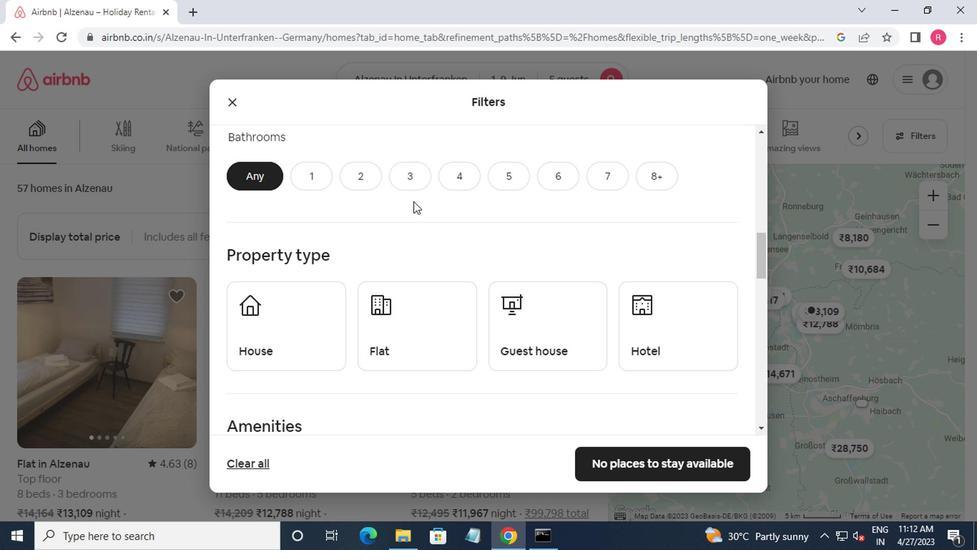 
Action: Mouse pressed left at (408, 184)
Screenshot: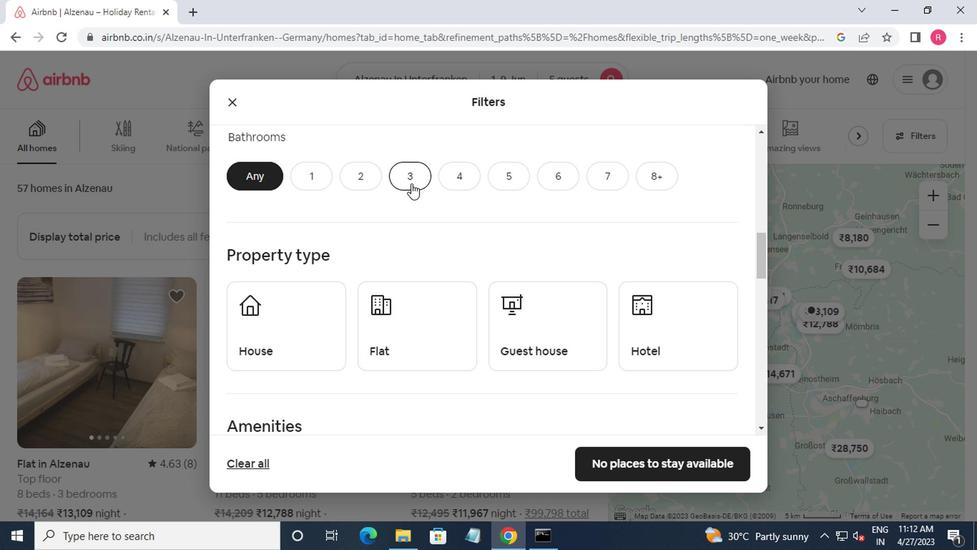 
Action: Mouse moved to (408, 184)
Screenshot: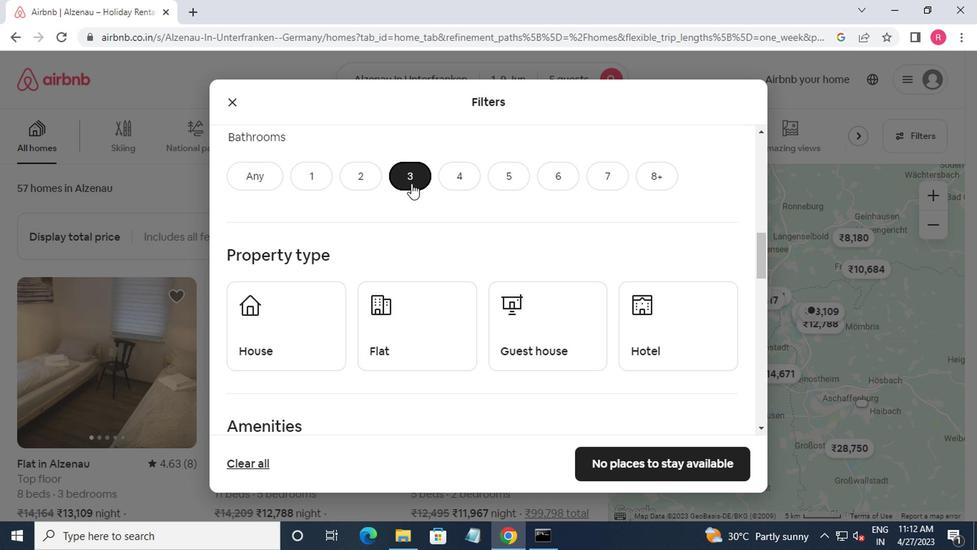 
Action: Mouse scrolled (408, 183) with delta (0, 0)
Screenshot: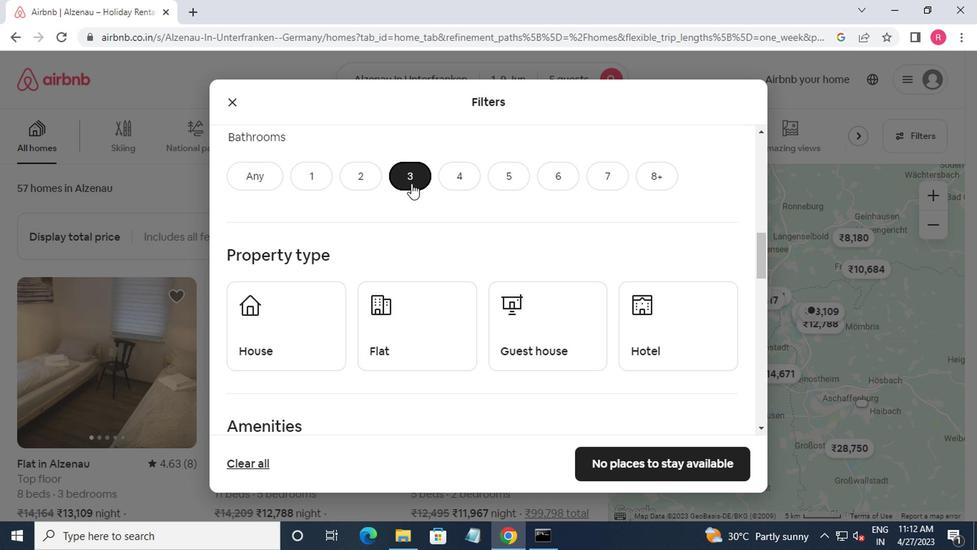 
Action: Mouse moved to (302, 247)
Screenshot: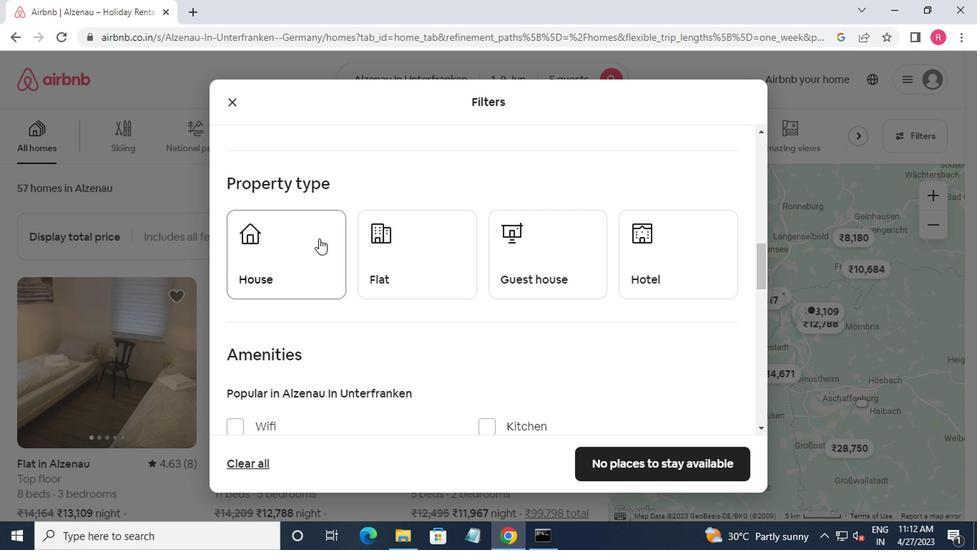 
Action: Mouse pressed left at (302, 247)
Screenshot: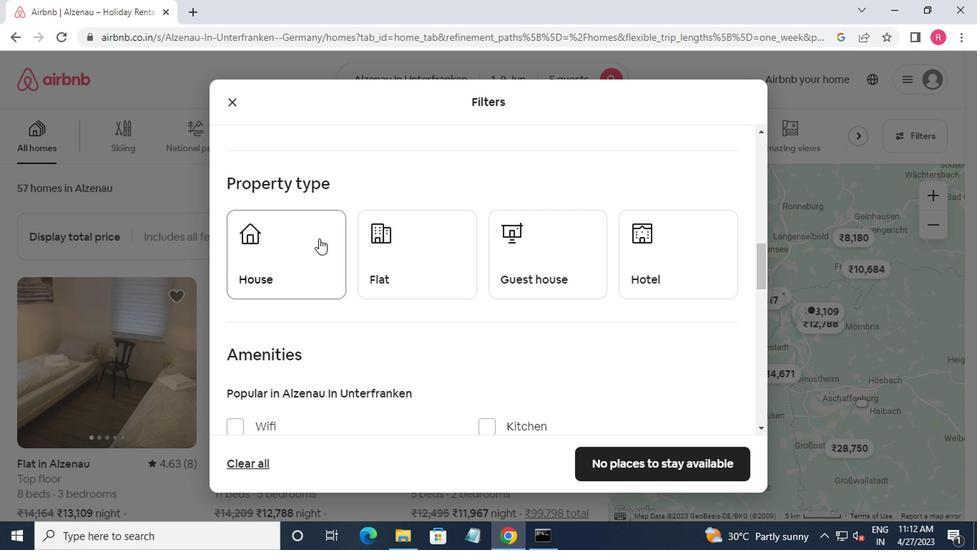 
Action: Mouse moved to (394, 268)
Screenshot: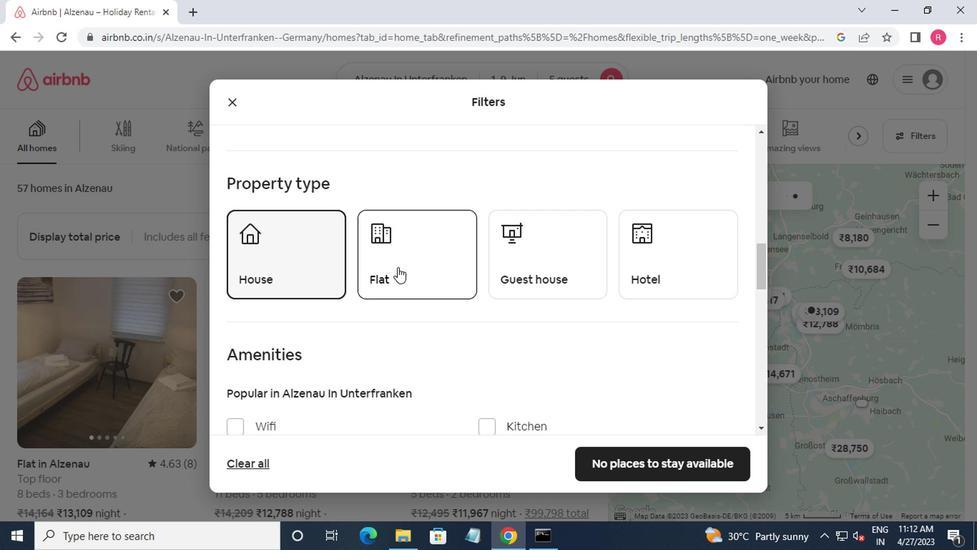 
Action: Mouse pressed left at (394, 268)
Screenshot: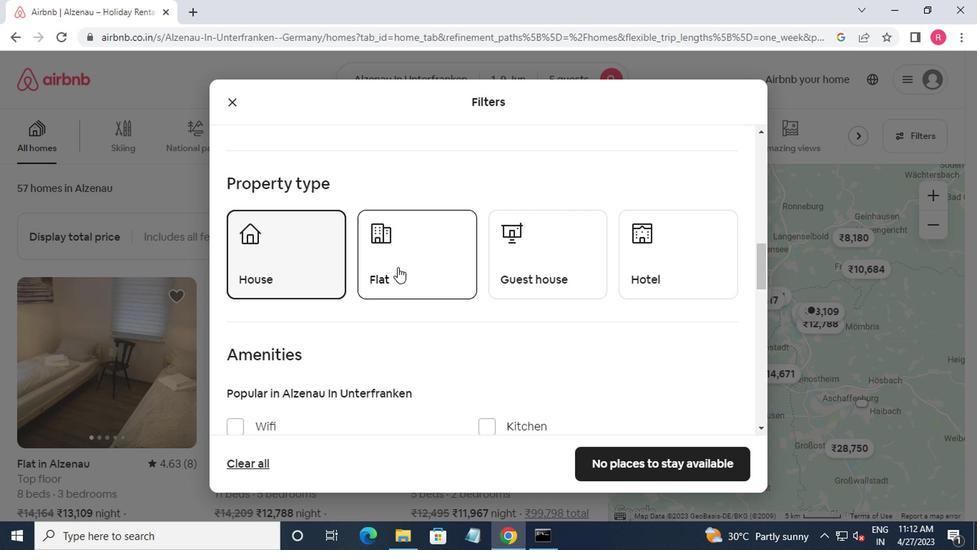 
Action: Mouse moved to (509, 281)
Screenshot: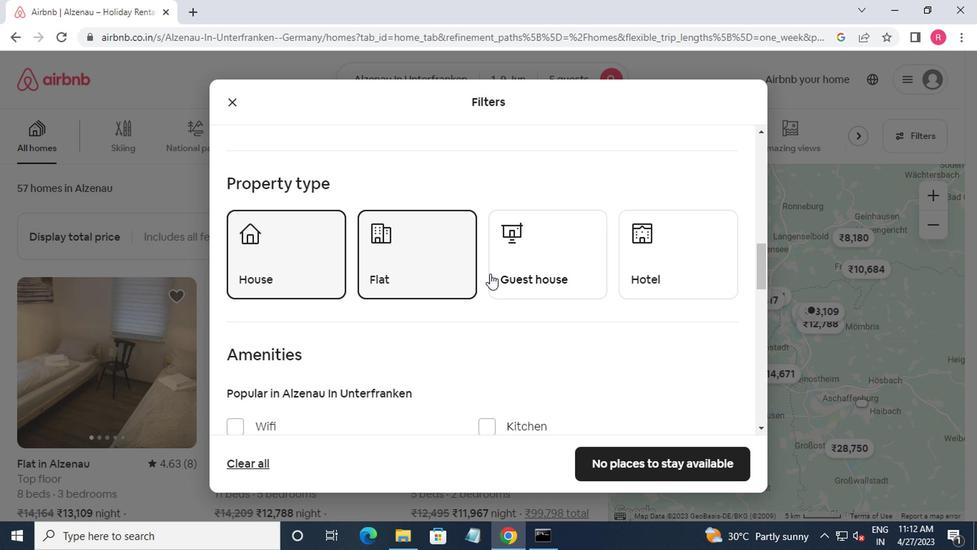 
Action: Mouse pressed left at (509, 281)
Screenshot: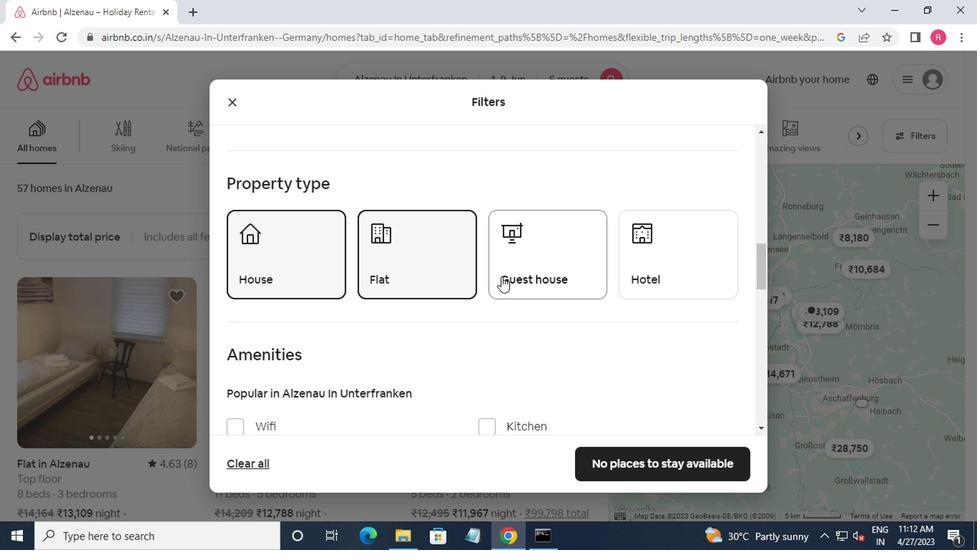 
Action: Mouse moved to (500, 279)
Screenshot: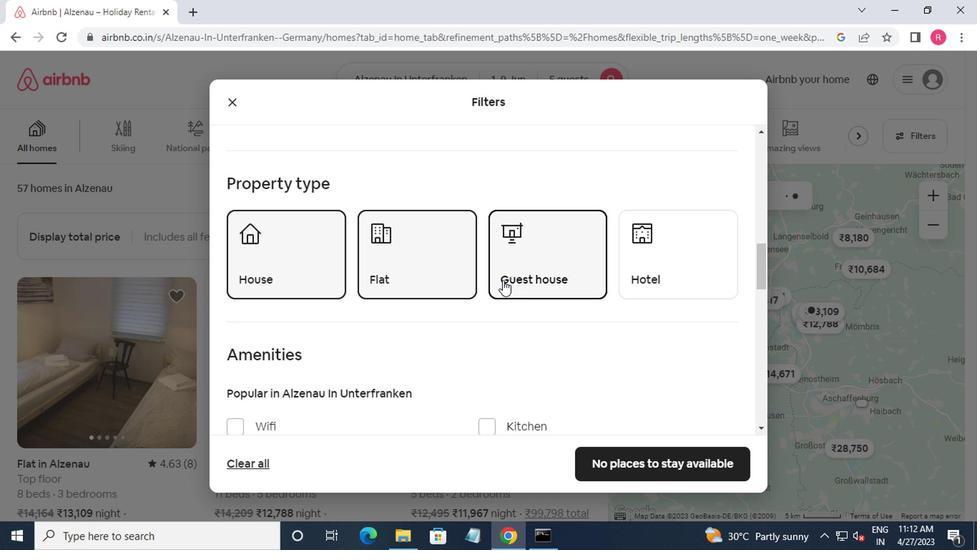 
Action: Mouse scrolled (500, 279) with delta (0, 0)
Screenshot: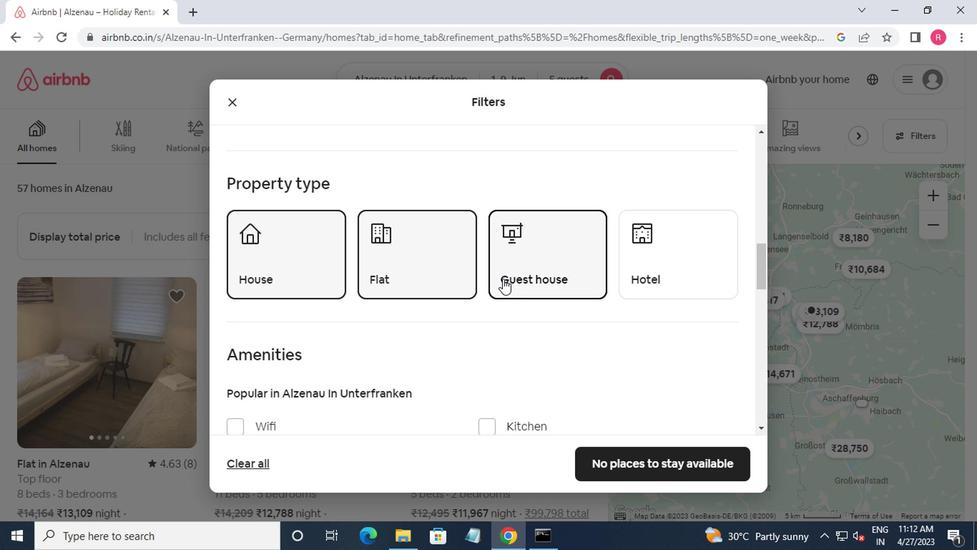 
Action: Mouse moved to (500, 279)
Screenshot: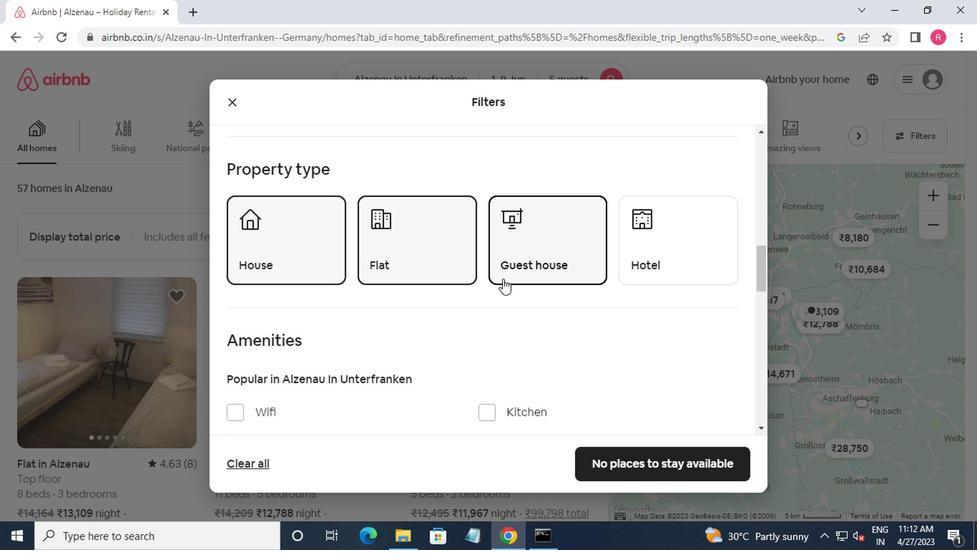 
Action: Mouse scrolled (500, 279) with delta (0, 0)
Screenshot: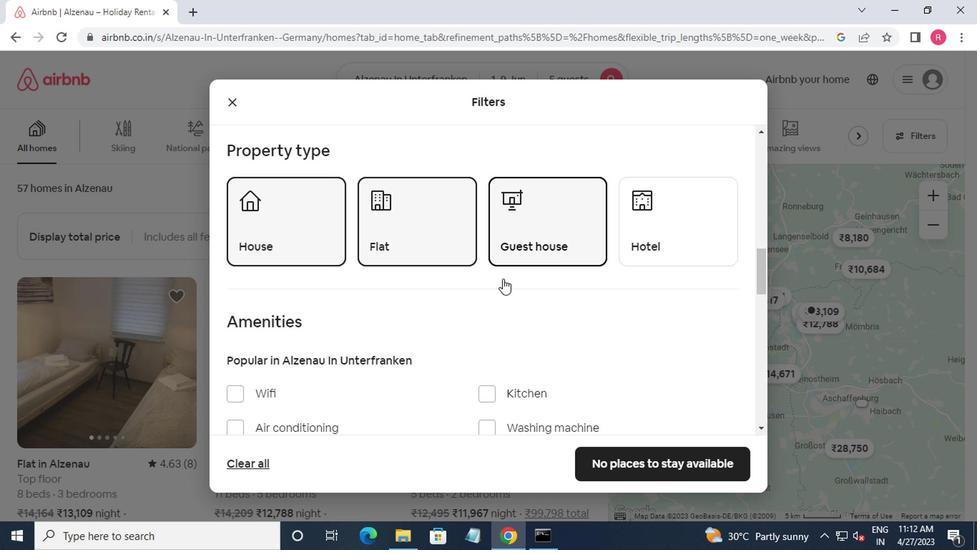 
Action: Mouse scrolled (500, 279) with delta (0, 0)
Screenshot: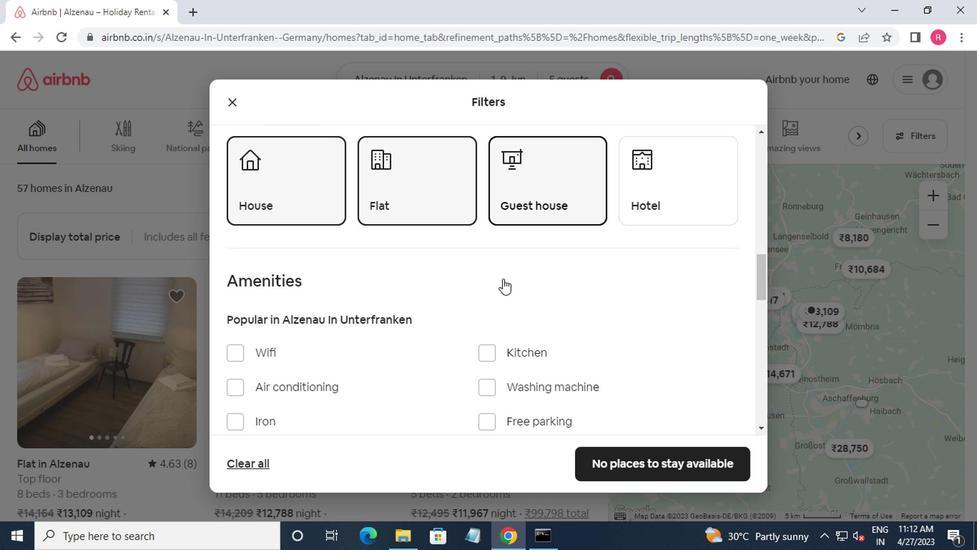 
Action: Mouse scrolled (500, 279) with delta (0, 0)
Screenshot: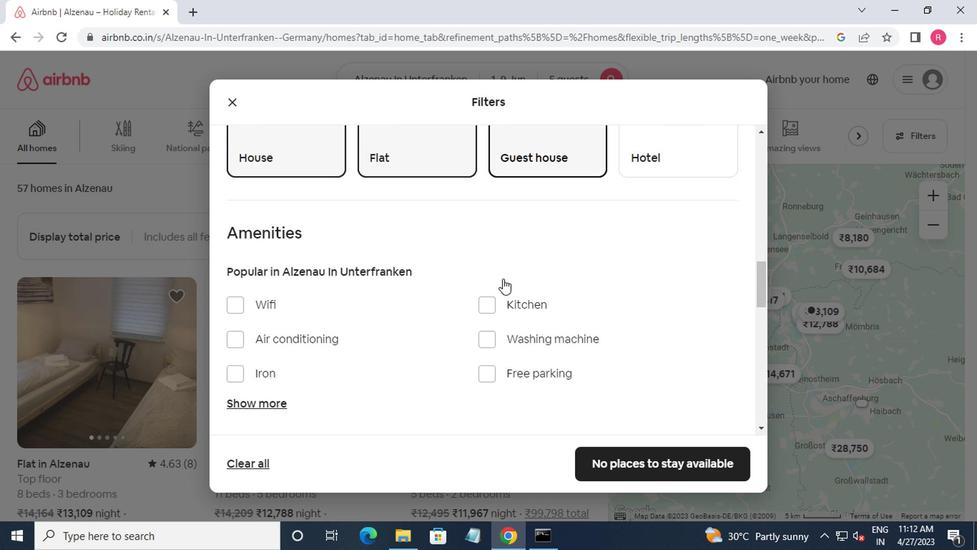 
Action: Mouse moved to (706, 407)
Screenshot: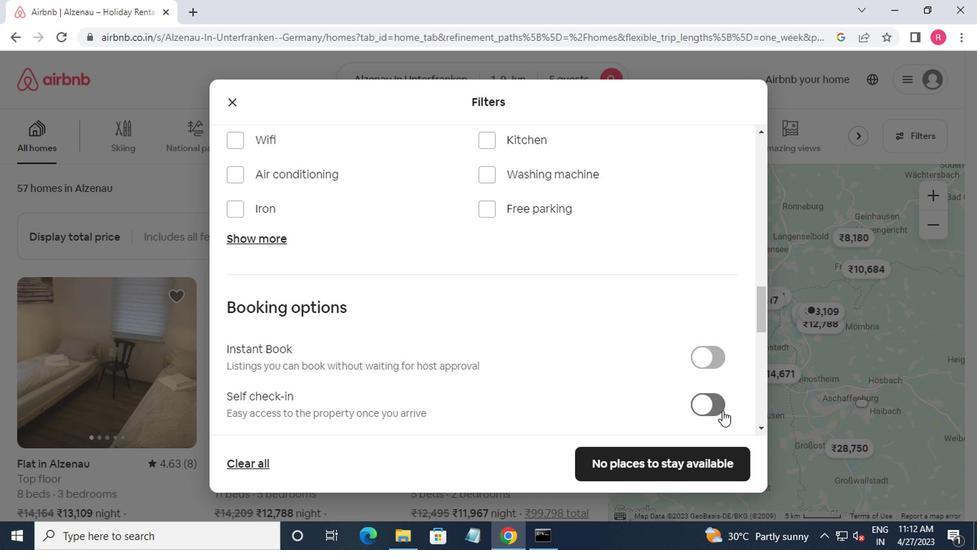 
Action: Mouse pressed left at (706, 407)
Screenshot: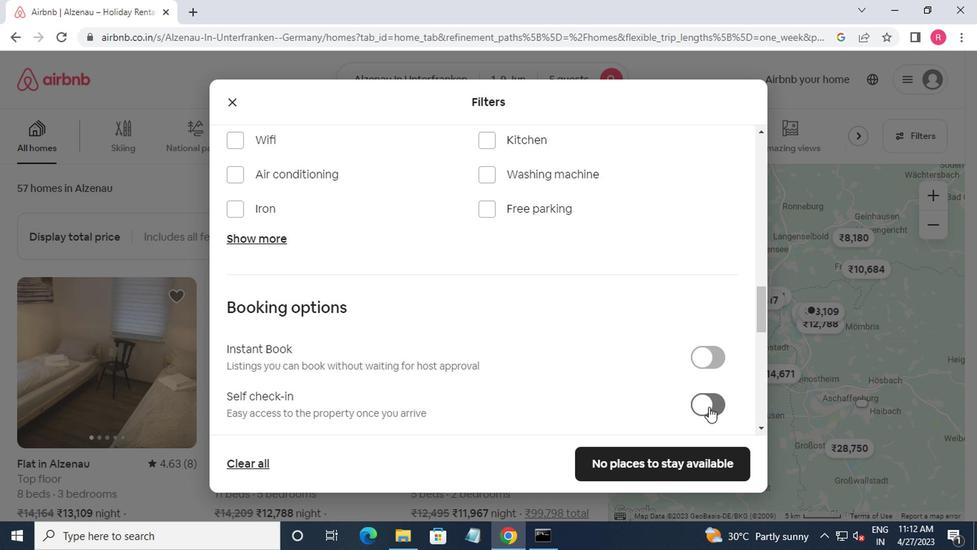 
Action: Mouse moved to (633, 342)
Screenshot: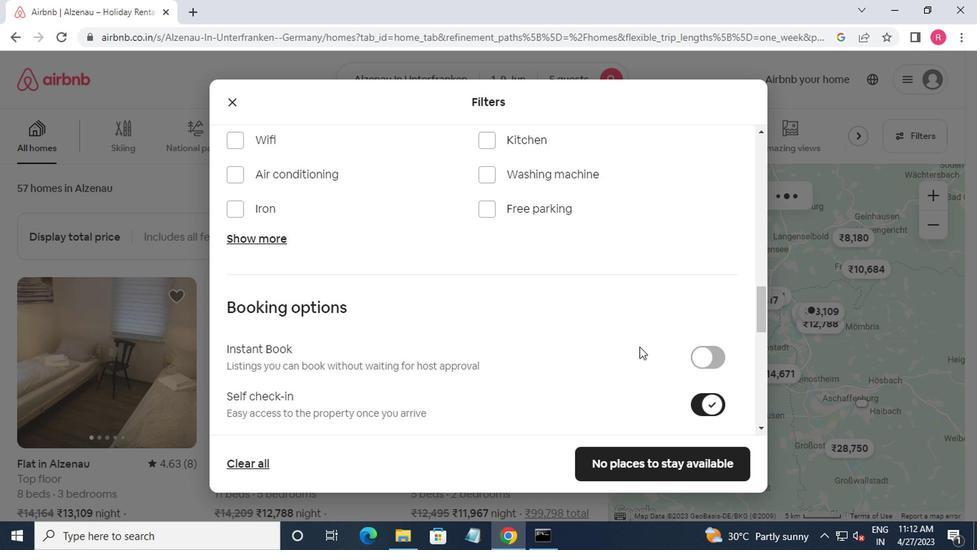 
Action: Mouse scrolled (633, 342) with delta (0, 0)
Screenshot: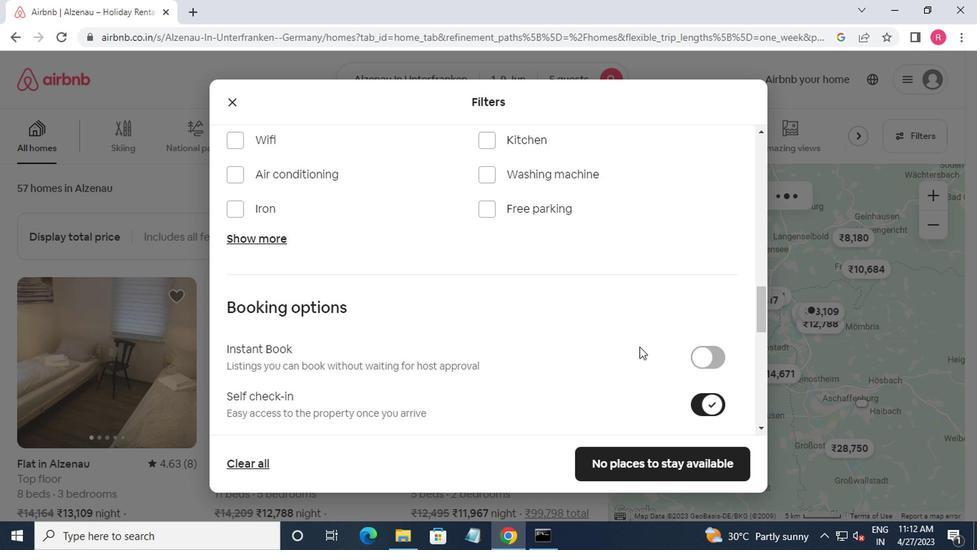 
Action: Mouse scrolled (633, 342) with delta (0, 0)
Screenshot: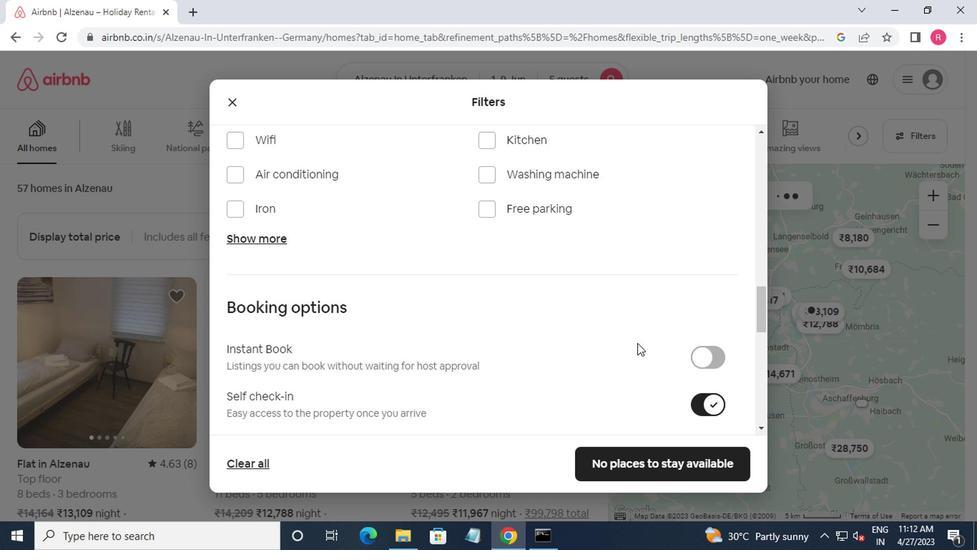 
Action: Mouse moved to (633, 342)
Screenshot: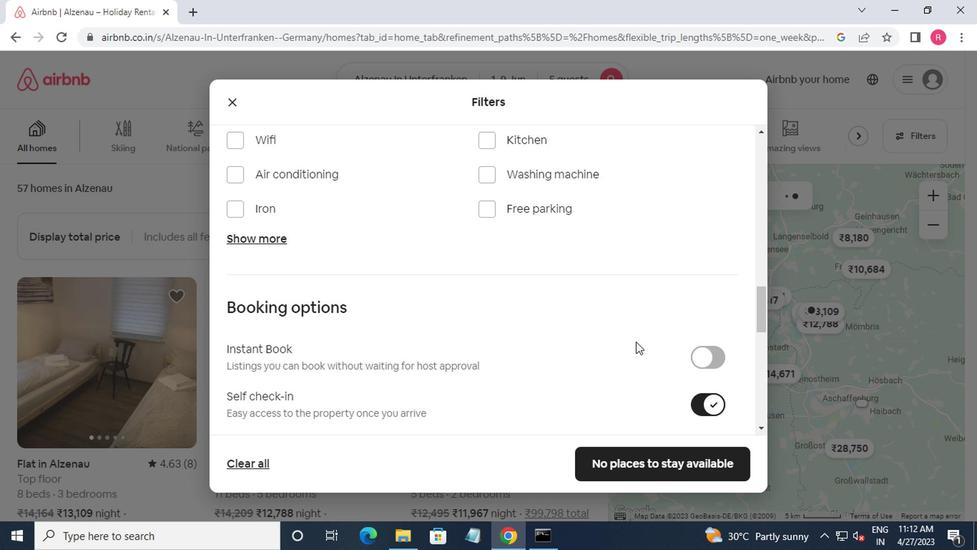 
Action: Mouse scrolled (633, 342) with delta (0, 0)
Screenshot: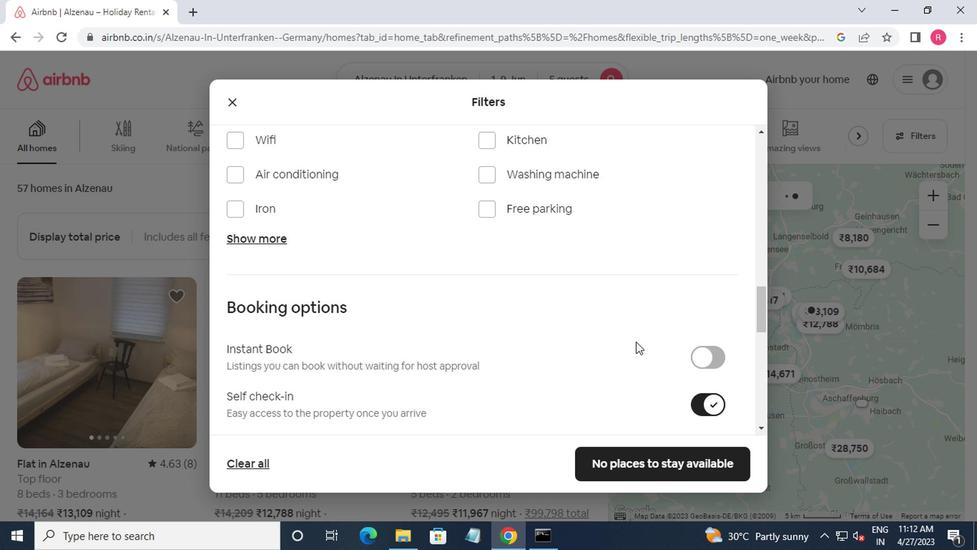 
Action: Mouse moved to (633, 340)
Screenshot: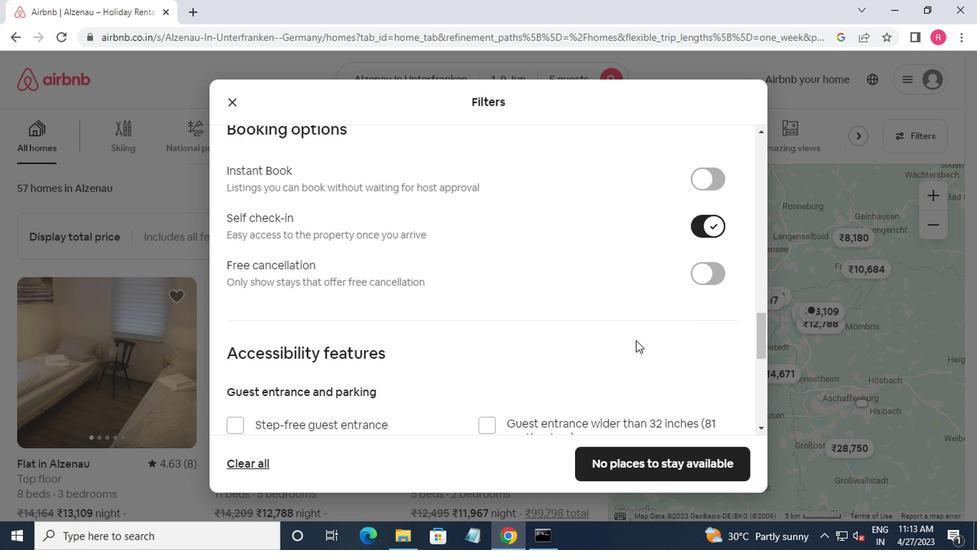 
Action: Mouse scrolled (633, 340) with delta (0, 0)
Screenshot: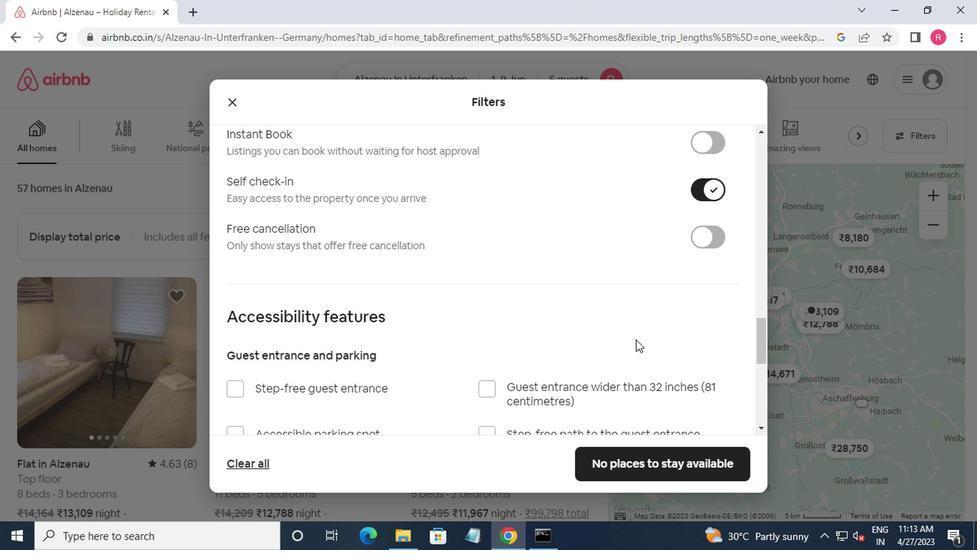 
Action: Mouse moved to (634, 340)
Screenshot: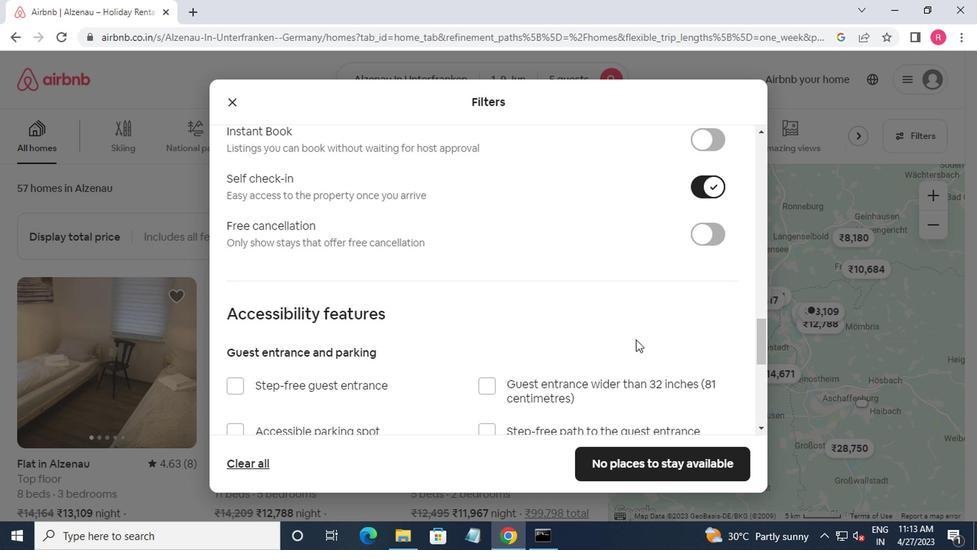 
Action: Mouse scrolled (634, 339) with delta (0, -1)
Screenshot: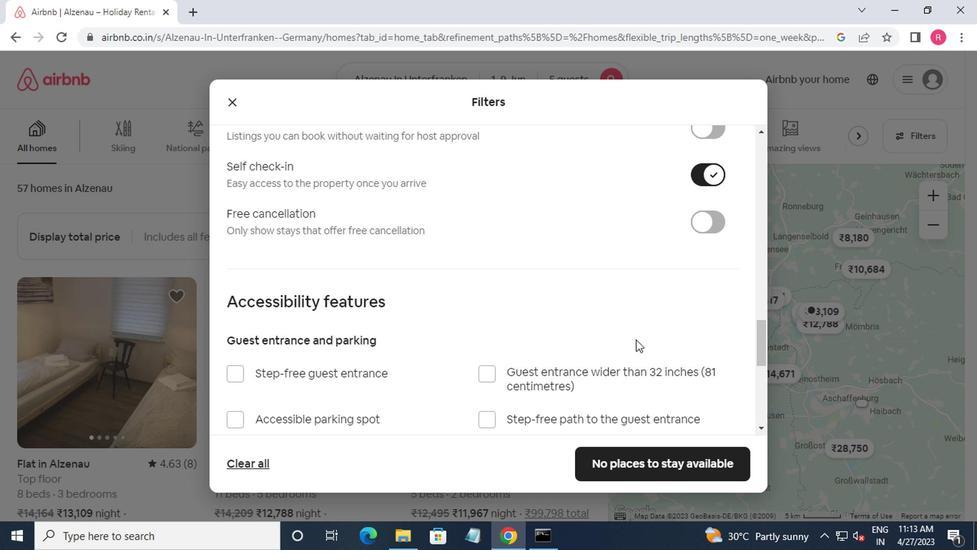 
Action: Mouse moved to (634, 339)
Screenshot: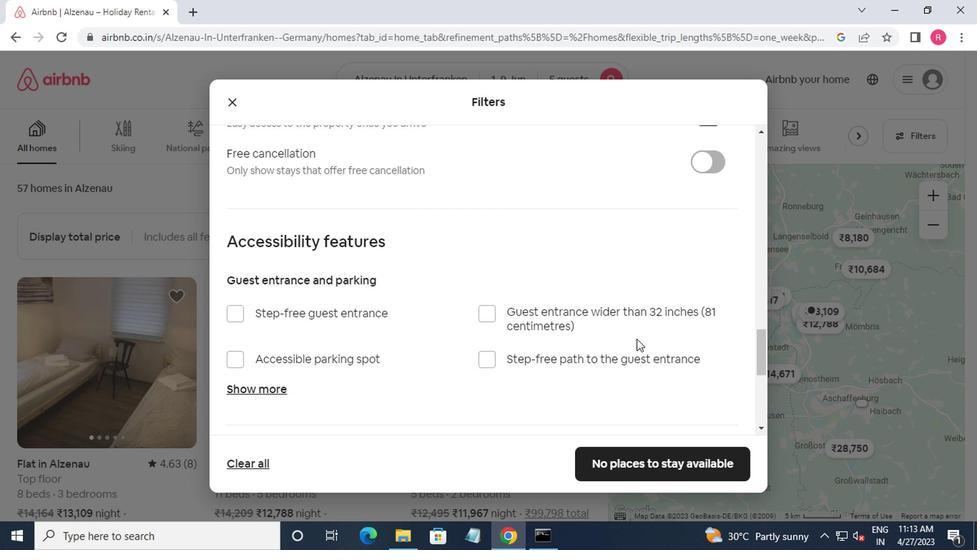 
Action: Mouse scrolled (634, 338) with delta (0, 0)
Screenshot: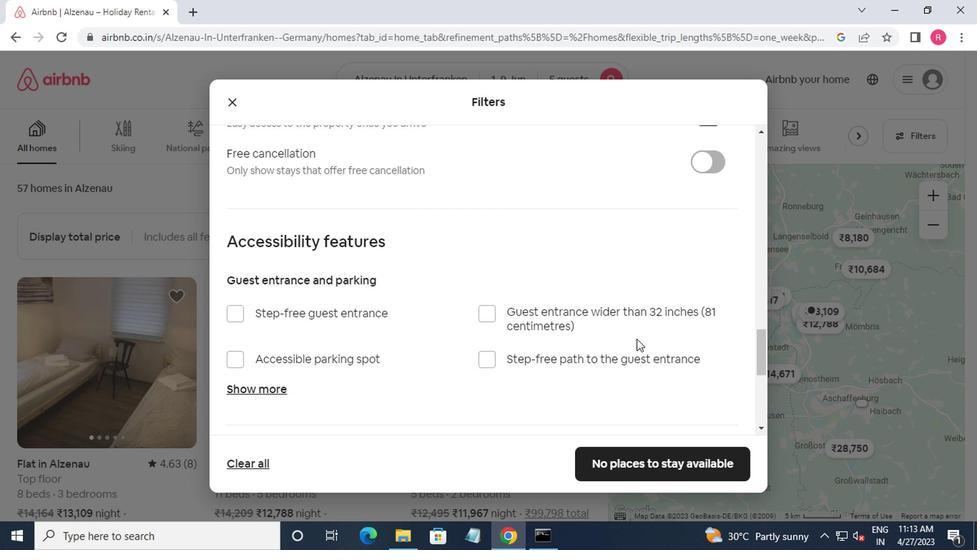 
Action: Mouse moved to (639, 332)
Screenshot: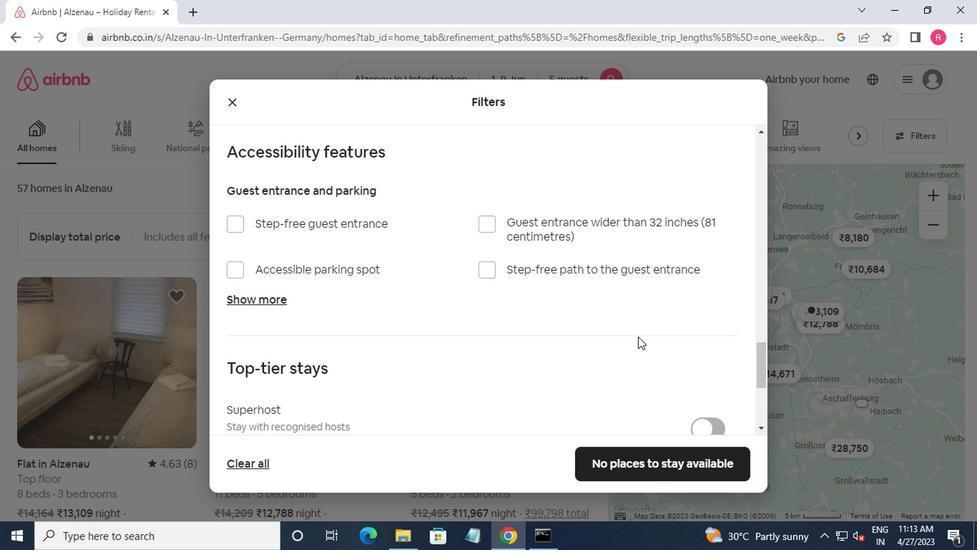
Action: Mouse scrolled (639, 332) with delta (0, 0)
Screenshot: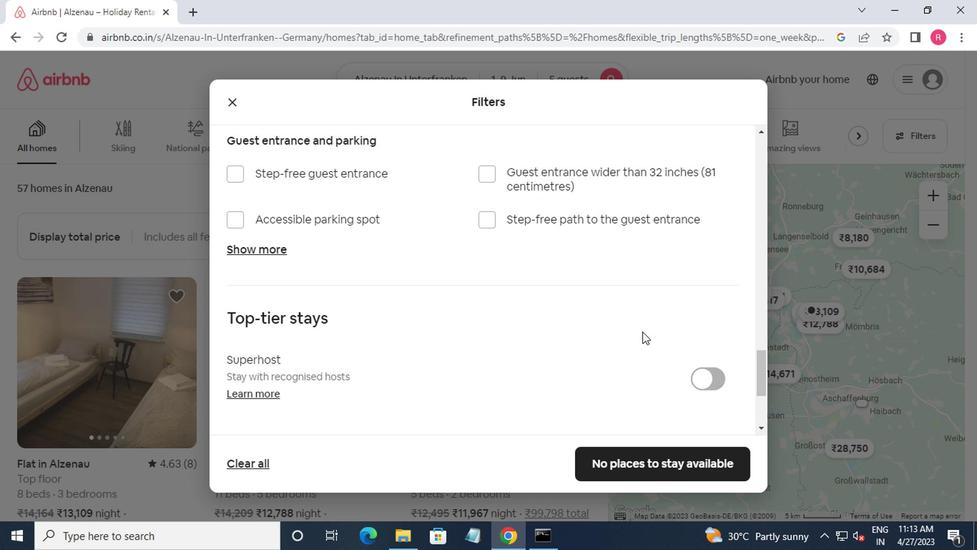 
Action: Mouse moved to (639, 332)
Screenshot: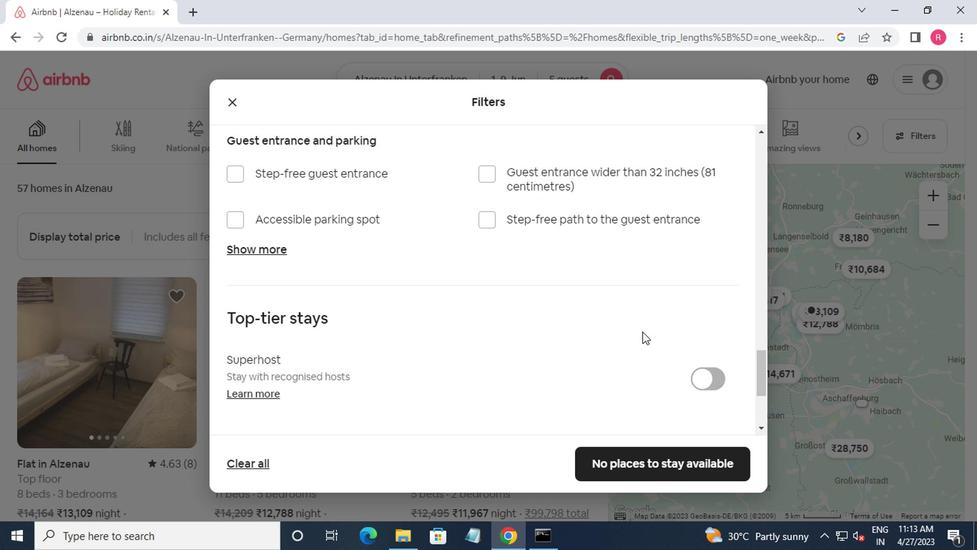 
Action: Mouse scrolled (639, 332) with delta (0, 0)
Screenshot: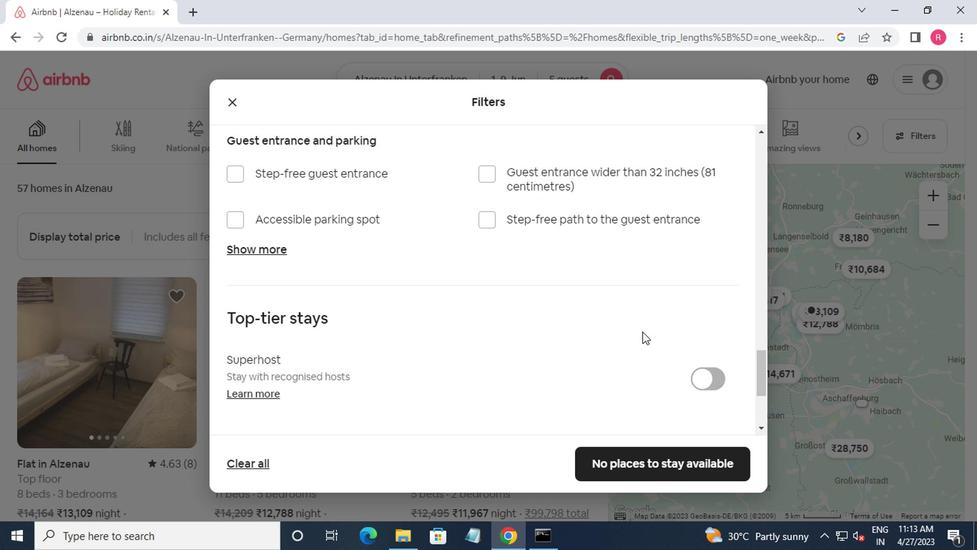 
Action: Mouse moved to (639, 332)
Screenshot: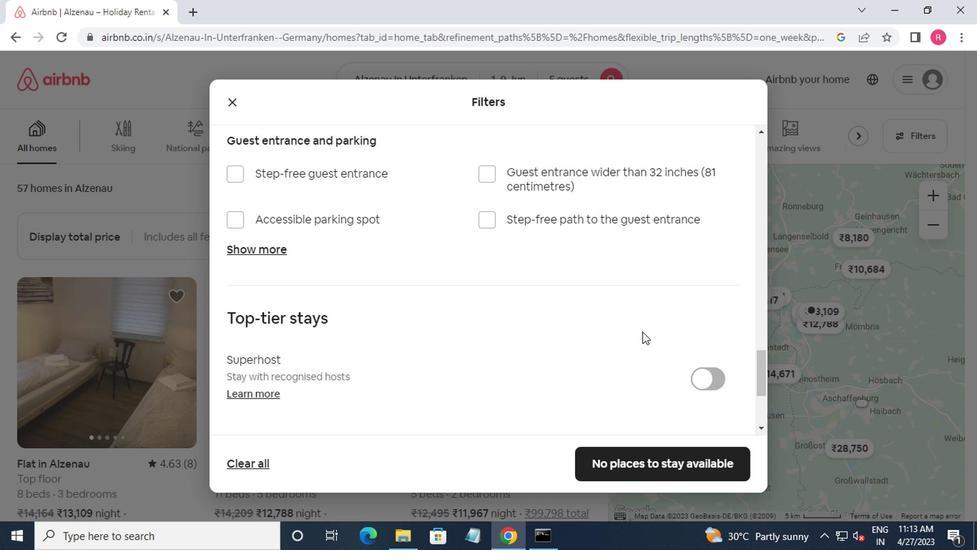 
Action: Mouse scrolled (639, 332) with delta (0, 0)
Screenshot: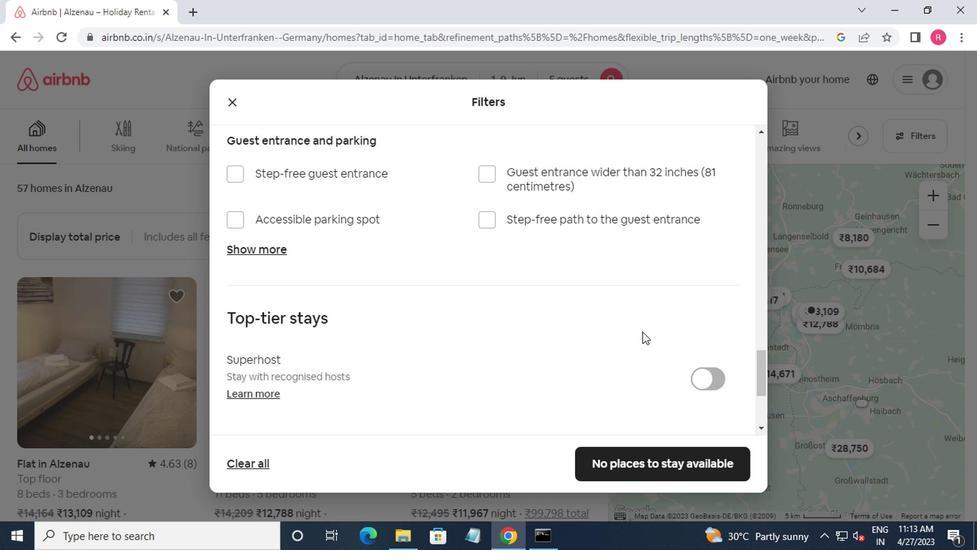 
Action: Mouse scrolled (639, 332) with delta (0, 0)
Screenshot: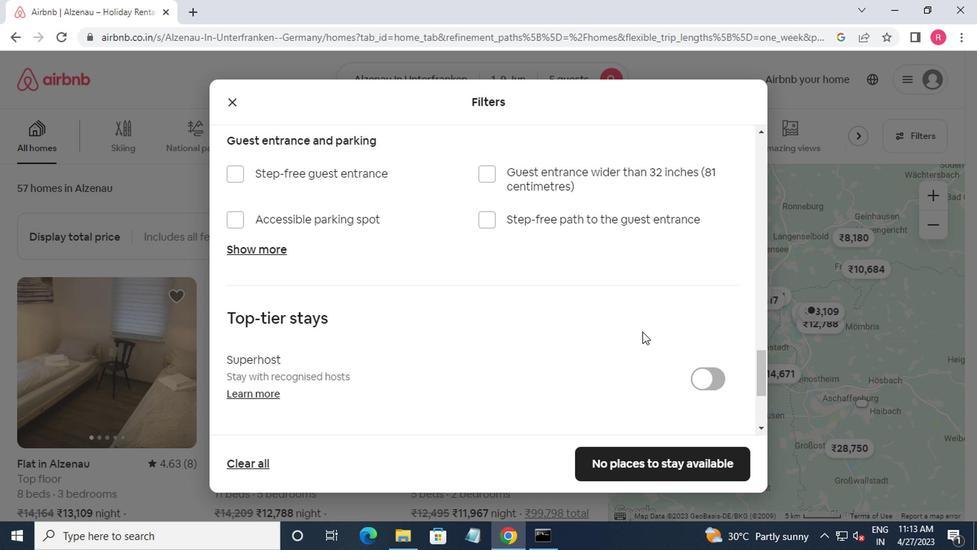 
Action: Mouse moved to (634, 332)
Screenshot: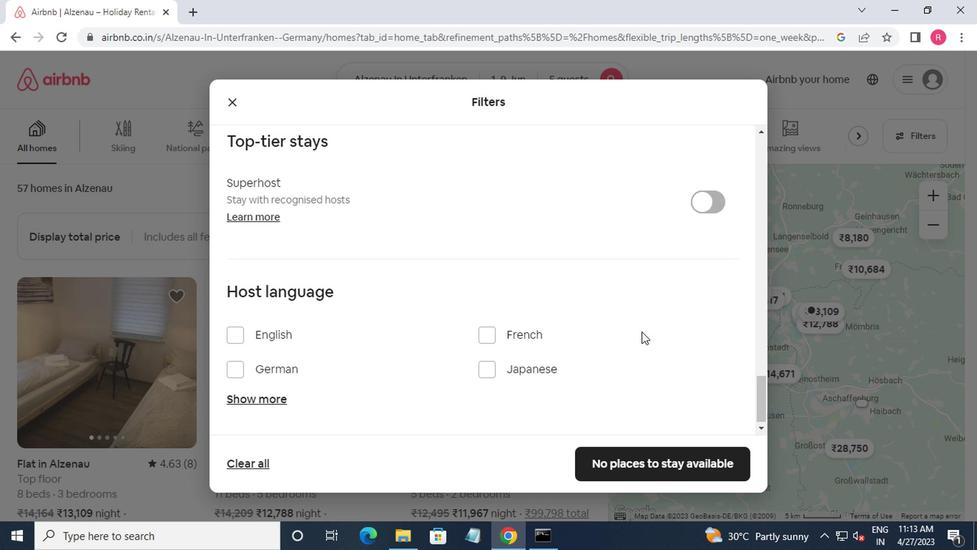 
Action: Mouse scrolled (634, 332) with delta (0, 0)
Screenshot: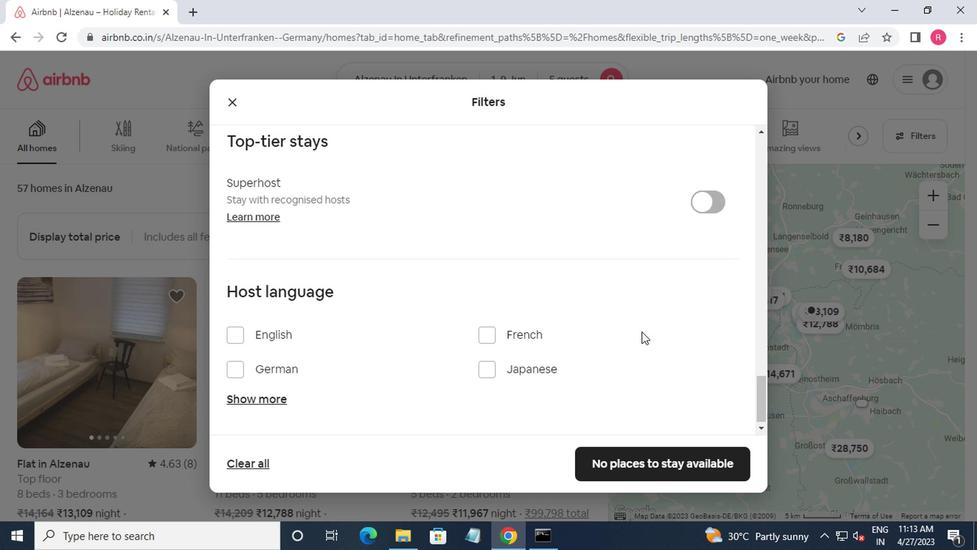 
Action: Mouse moved to (629, 333)
Screenshot: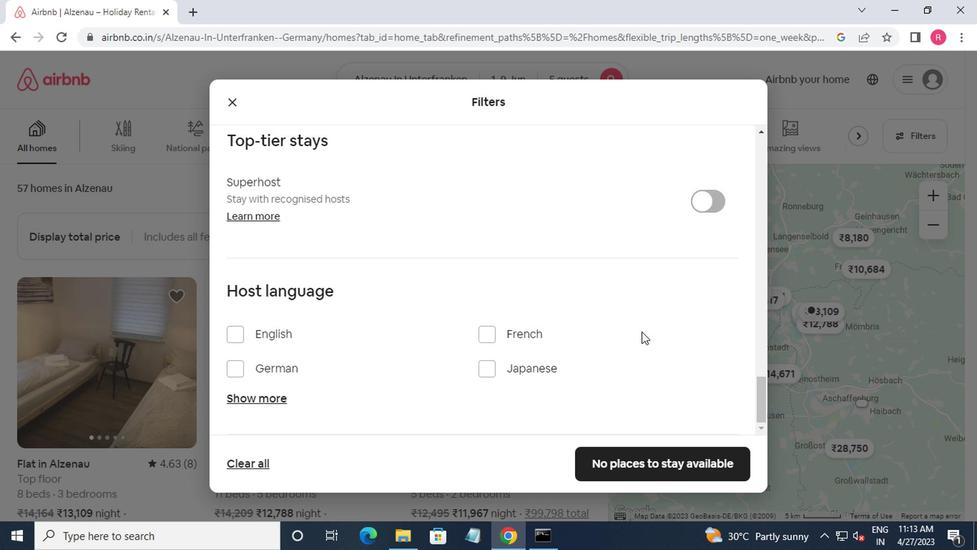 
Action: Mouse scrolled (629, 332) with delta (0, -1)
Screenshot: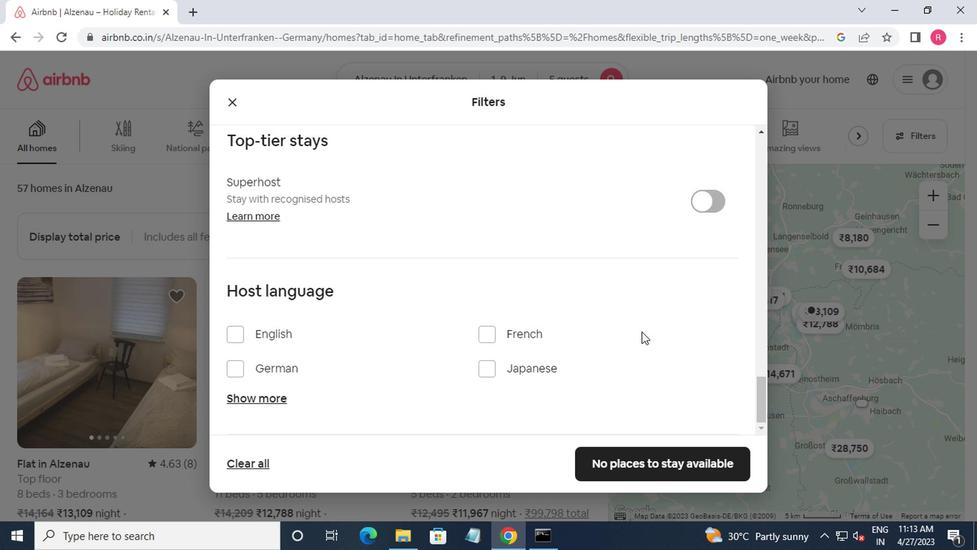 
Action: Mouse moved to (624, 336)
Screenshot: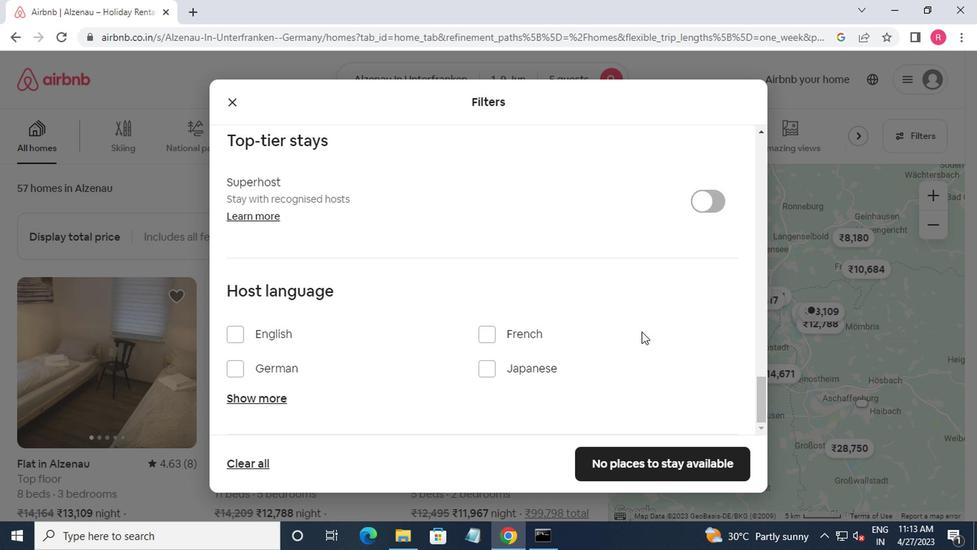 
Action: Mouse scrolled (624, 335) with delta (0, -1)
Screenshot: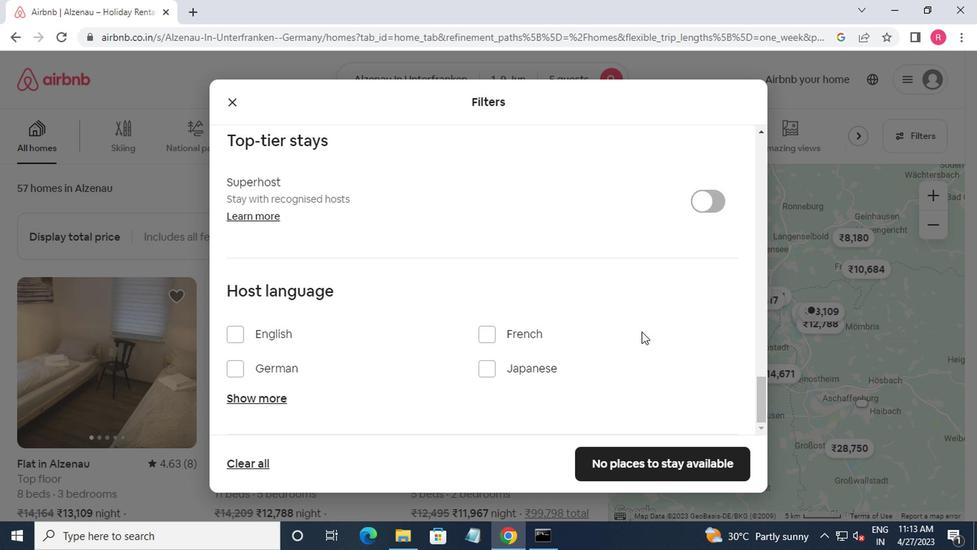 
Action: Mouse moved to (228, 340)
Screenshot: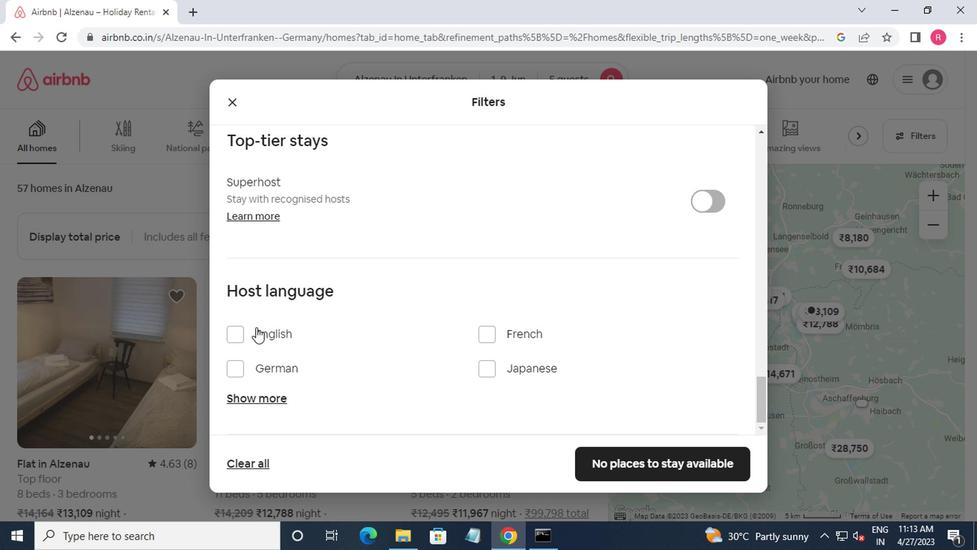 
Action: Mouse pressed left at (228, 340)
Screenshot: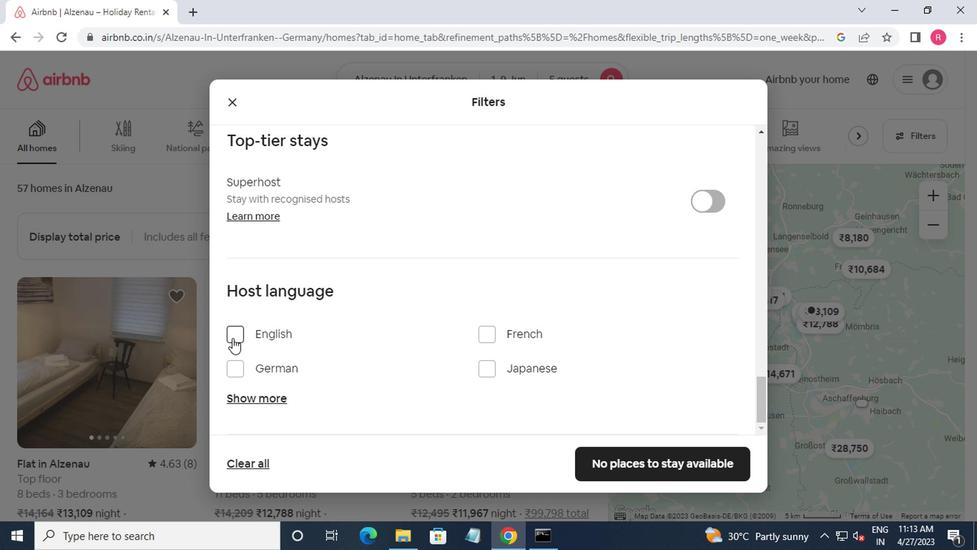 
Action: Mouse moved to (588, 466)
Screenshot: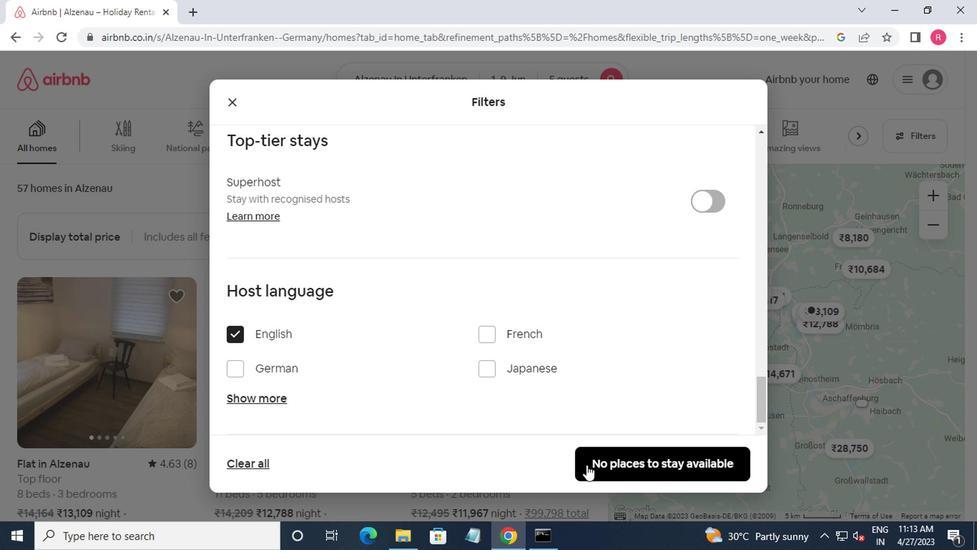 
Action: Mouse pressed left at (588, 466)
Screenshot: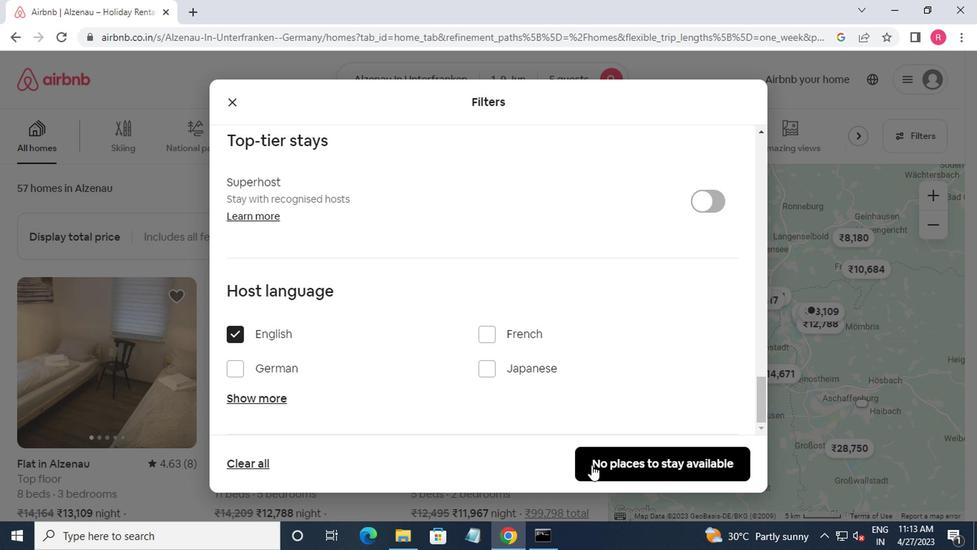 
Action: Mouse moved to (590, 458)
Screenshot: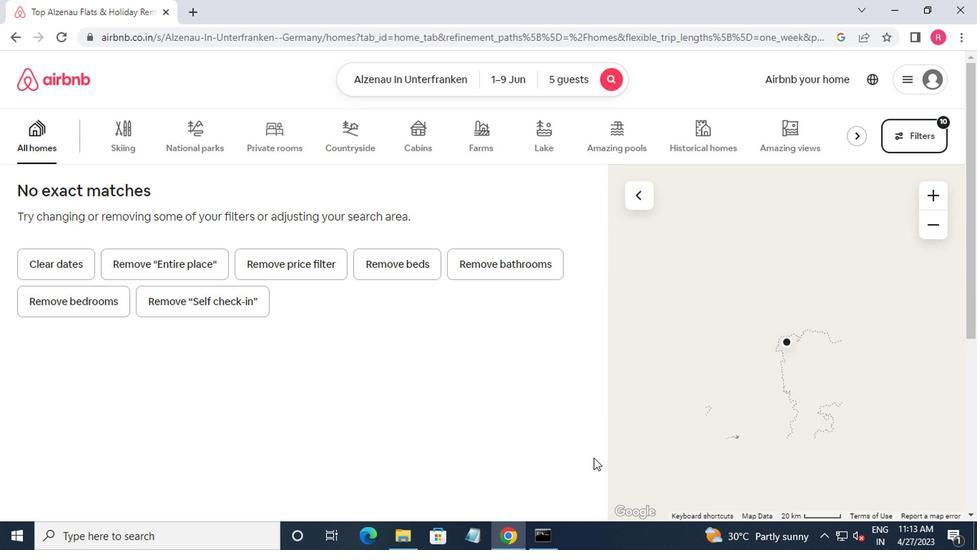 
